 Task: Search one way flight ticket for 2 adults, 2 children, 2 infants in seat in first from Tulsa: Tulsa International Airport to Greensboro: Piedmont Triad International Airport on 5-1-2023. Choice of flights is Sun country airlines. Number of bags: 1 checked bag. Price is upto 105000. Outbound departure time preference is 9:45.
Action: Mouse moved to (239, 242)
Screenshot: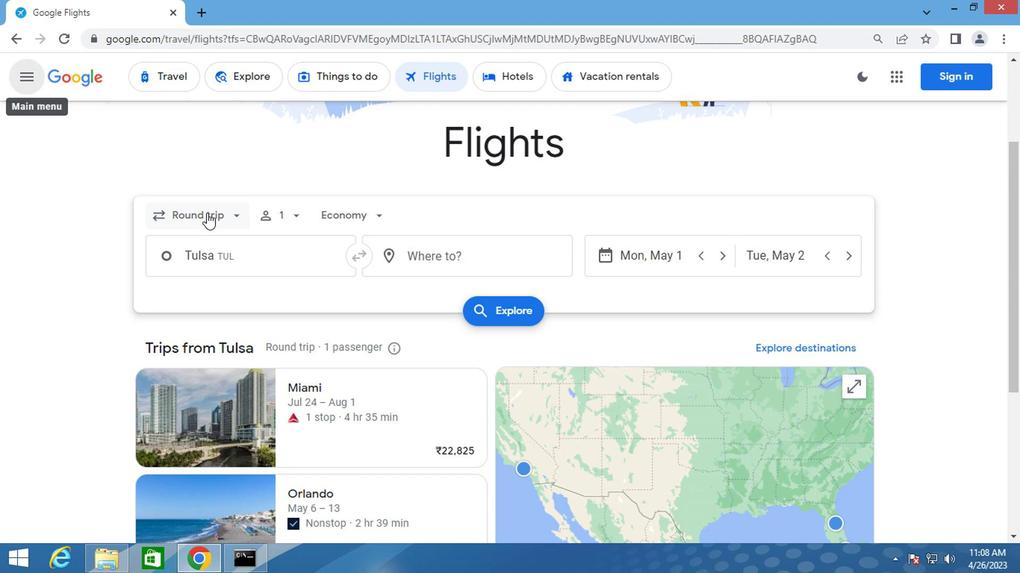 
Action: Mouse pressed left at (239, 242)
Screenshot: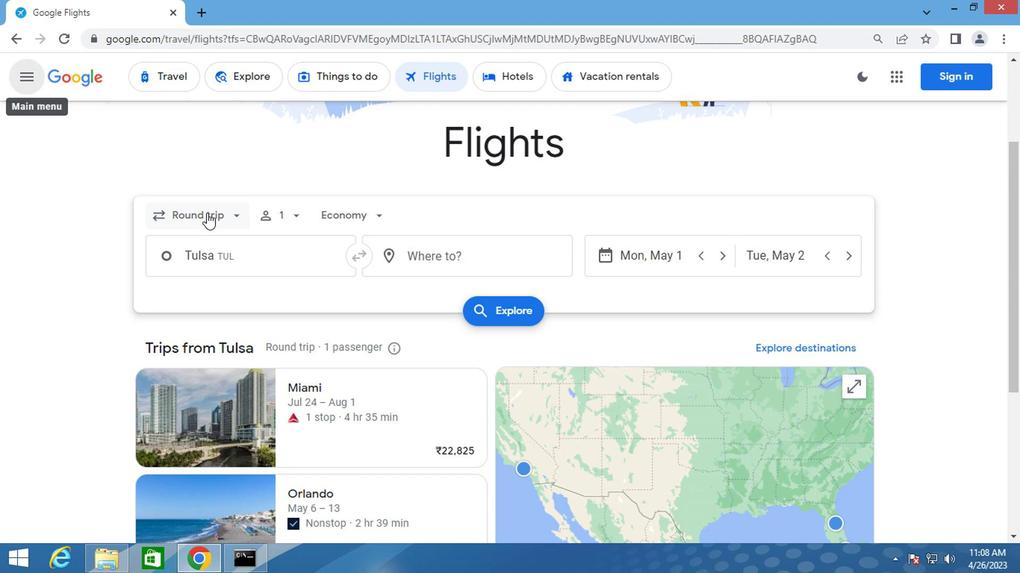 
Action: Mouse moved to (239, 290)
Screenshot: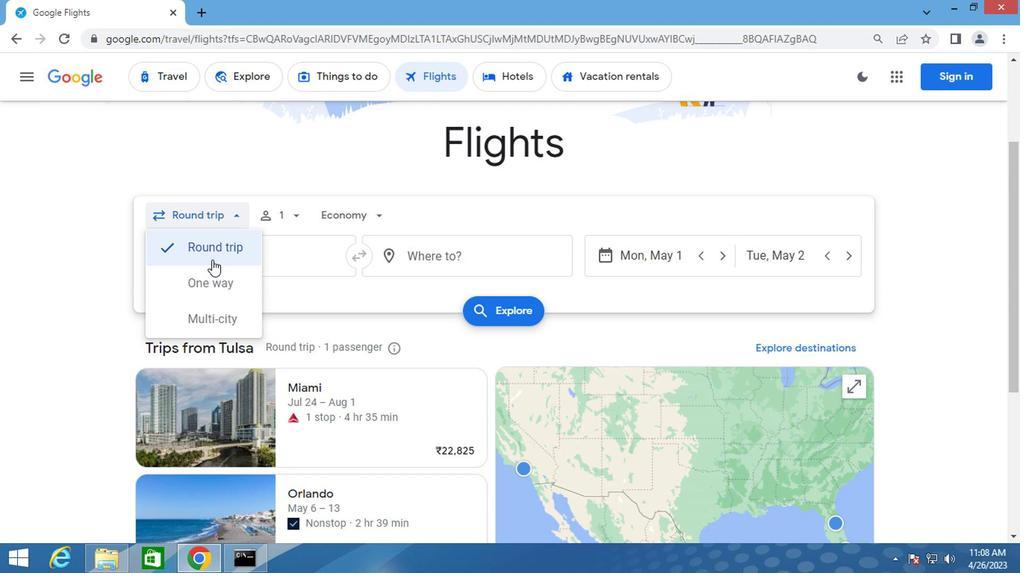 
Action: Mouse pressed left at (239, 290)
Screenshot: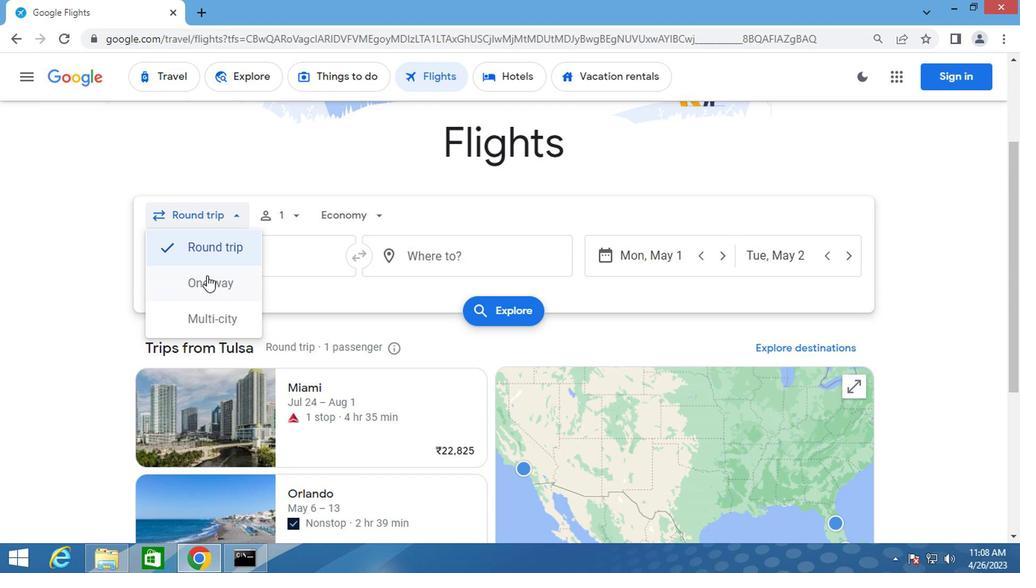 
Action: Mouse moved to (296, 240)
Screenshot: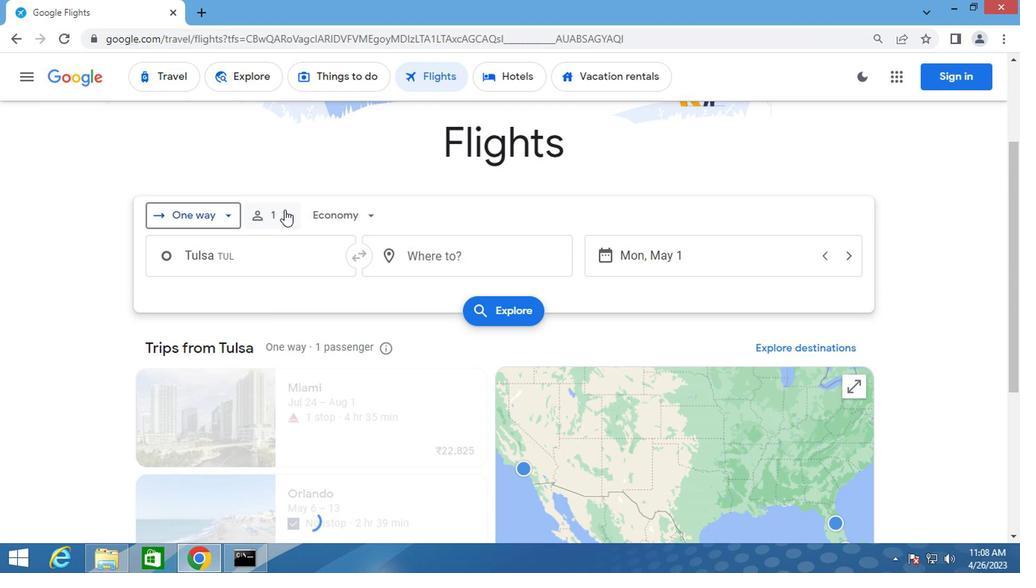 
Action: Mouse pressed left at (296, 240)
Screenshot: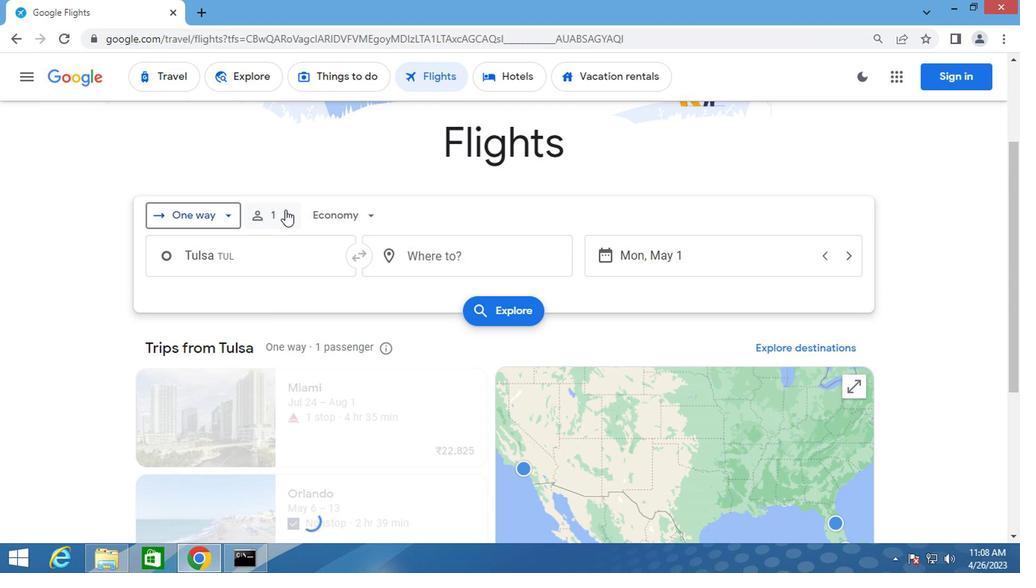 
Action: Mouse moved to (373, 271)
Screenshot: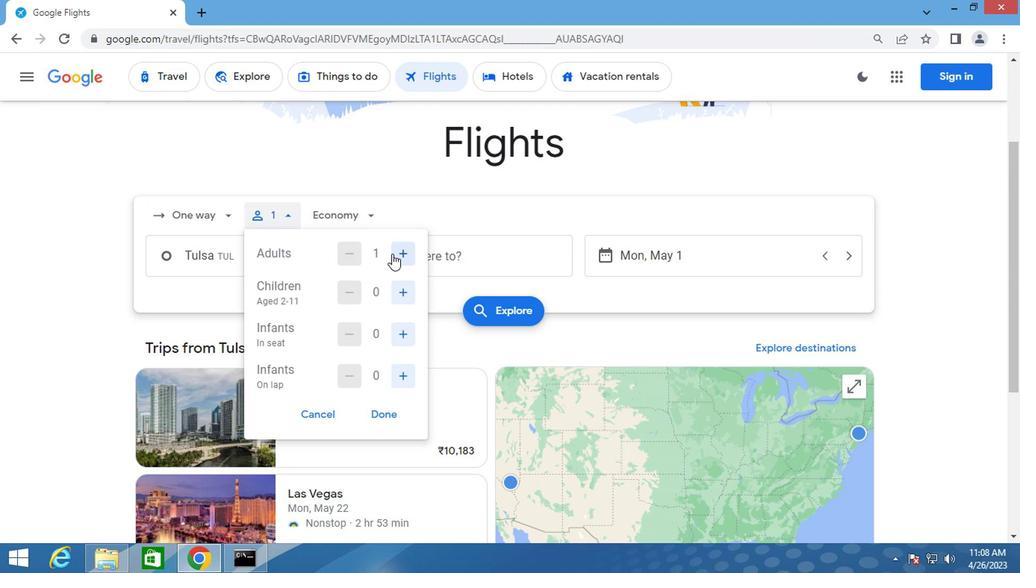 
Action: Mouse pressed left at (373, 271)
Screenshot: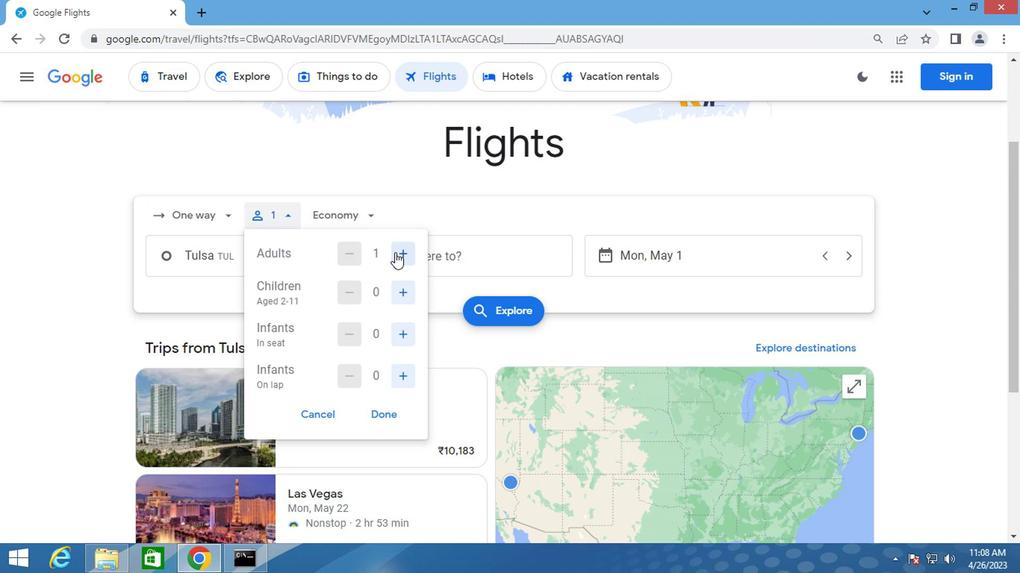 
Action: Mouse moved to (380, 301)
Screenshot: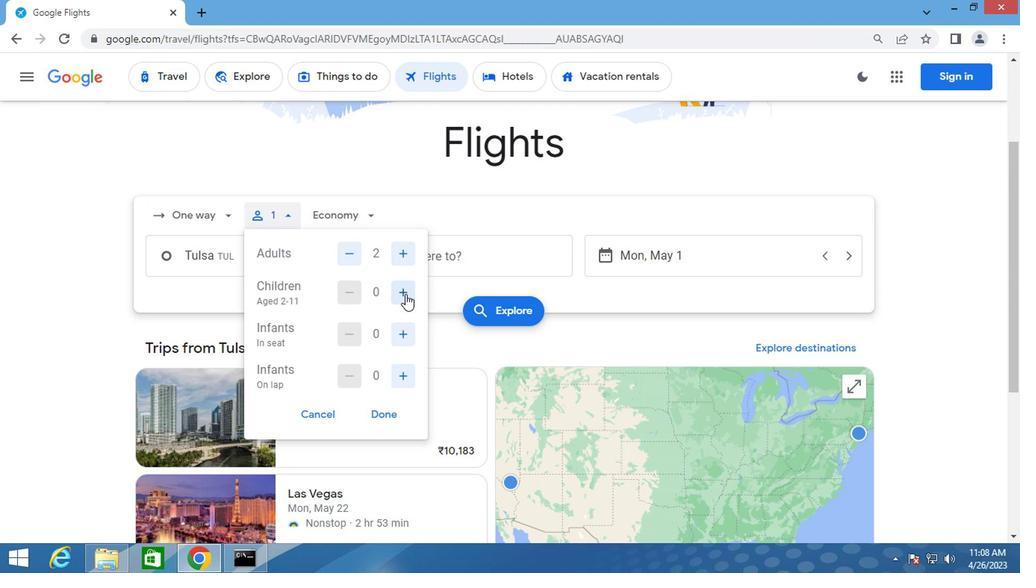 
Action: Mouse pressed left at (380, 301)
Screenshot: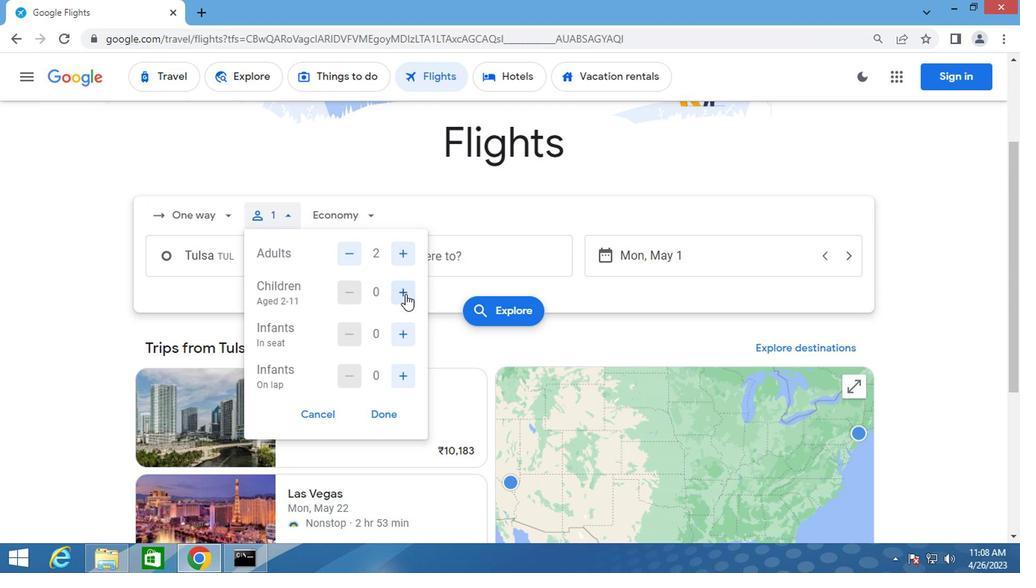 
Action: Mouse moved to (382, 301)
Screenshot: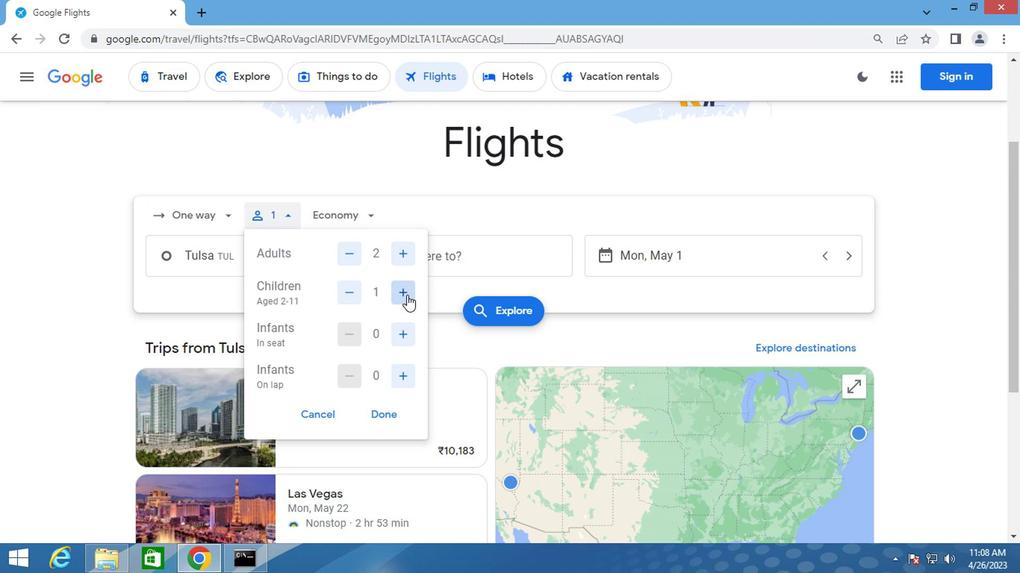 
Action: Mouse pressed left at (382, 301)
Screenshot: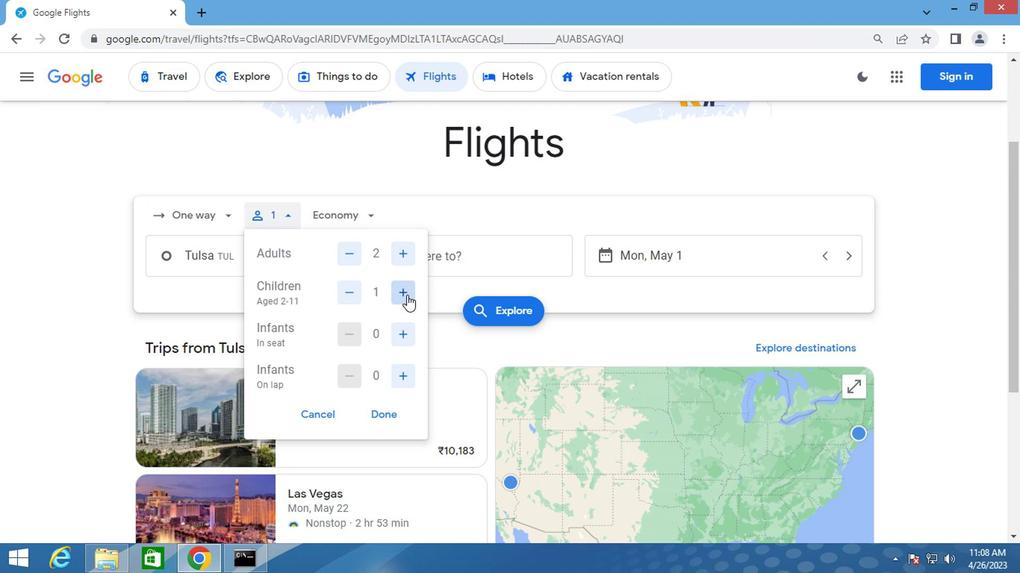 
Action: Mouse moved to (381, 325)
Screenshot: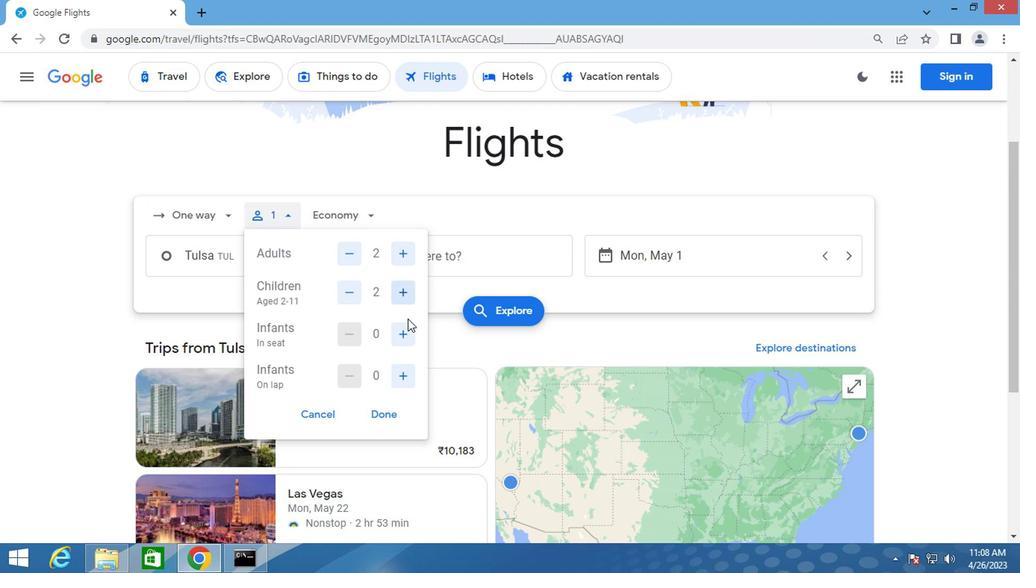 
Action: Mouse pressed left at (381, 325)
Screenshot: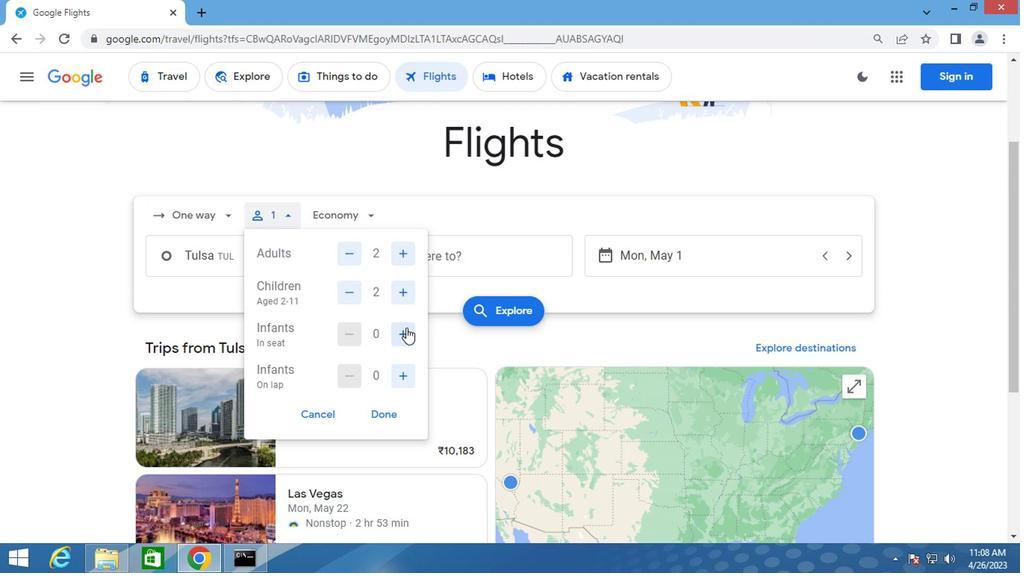 
Action: Mouse pressed left at (381, 325)
Screenshot: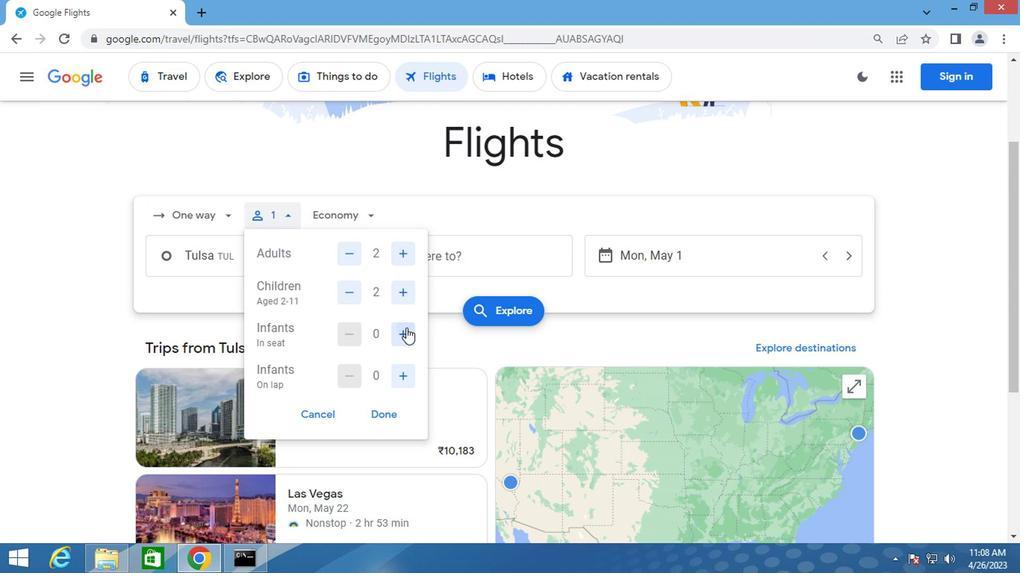 
Action: Mouse moved to (332, 246)
Screenshot: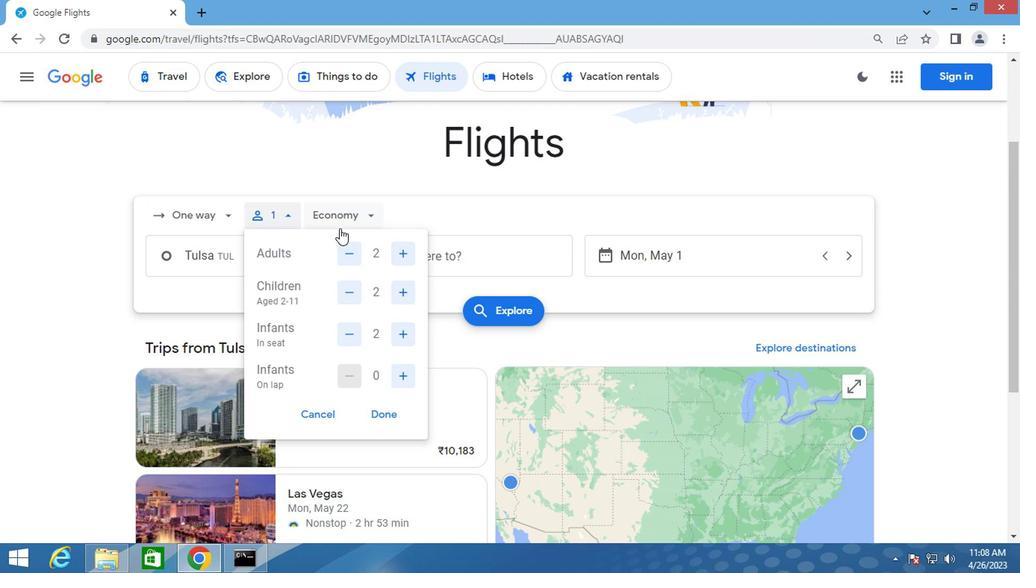 
Action: Mouse pressed left at (332, 246)
Screenshot: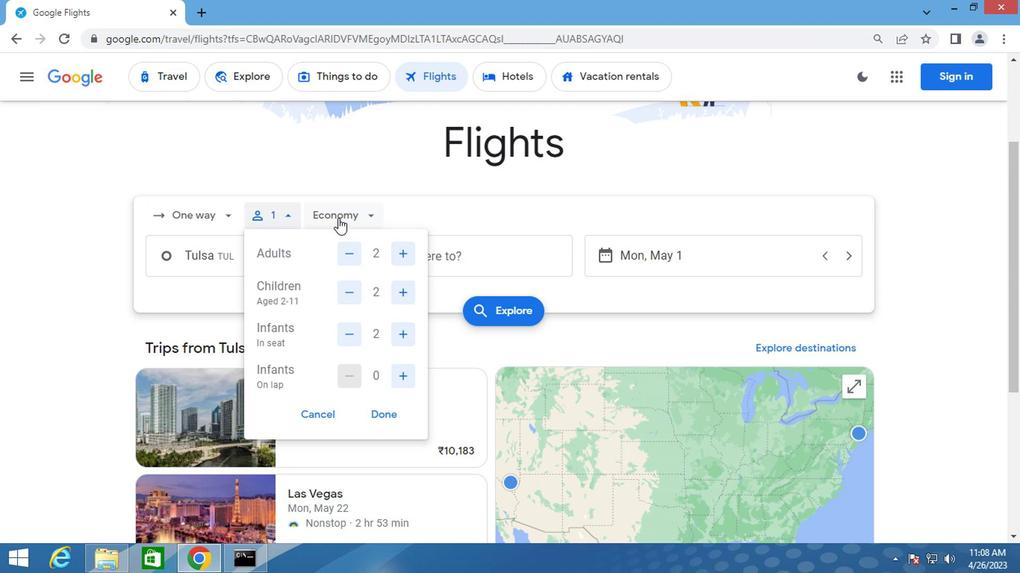 
Action: Mouse moved to (354, 341)
Screenshot: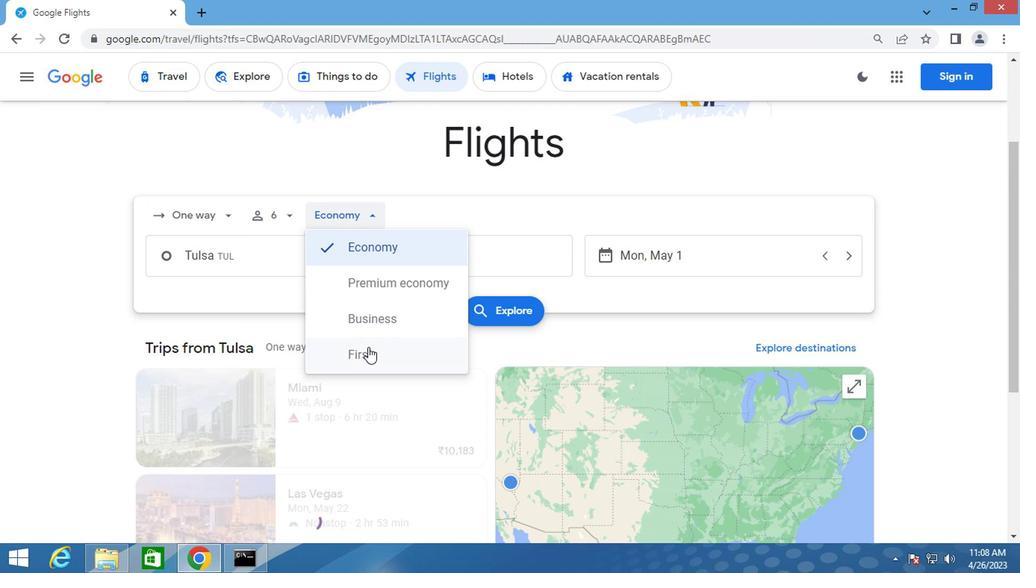 
Action: Mouse pressed left at (354, 341)
Screenshot: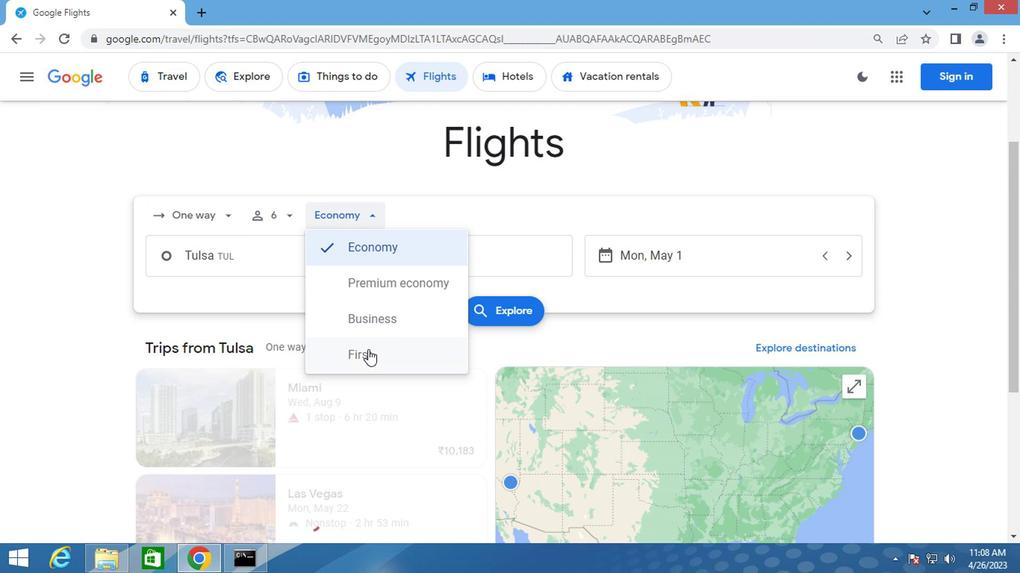 
Action: Mouse moved to (272, 276)
Screenshot: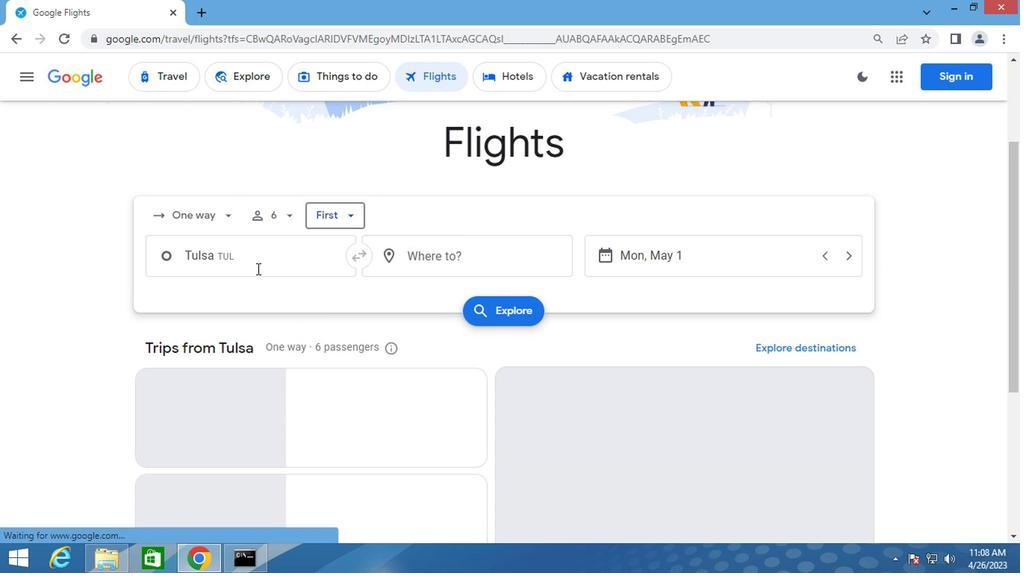 
Action: Mouse pressed left at (272, 276)
Screenshot: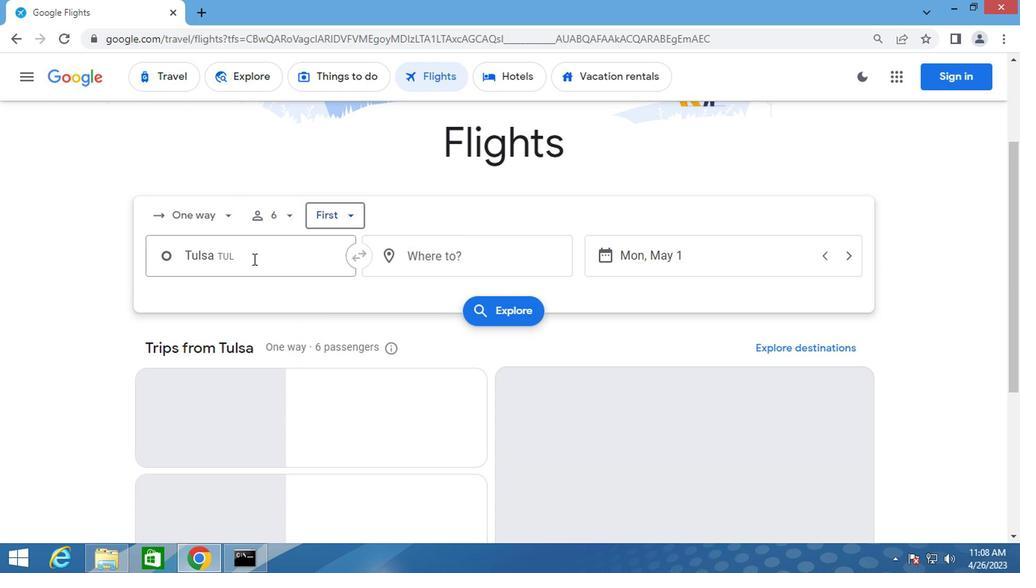 
Action: Mouse moved to (272, 275)
Screenshot: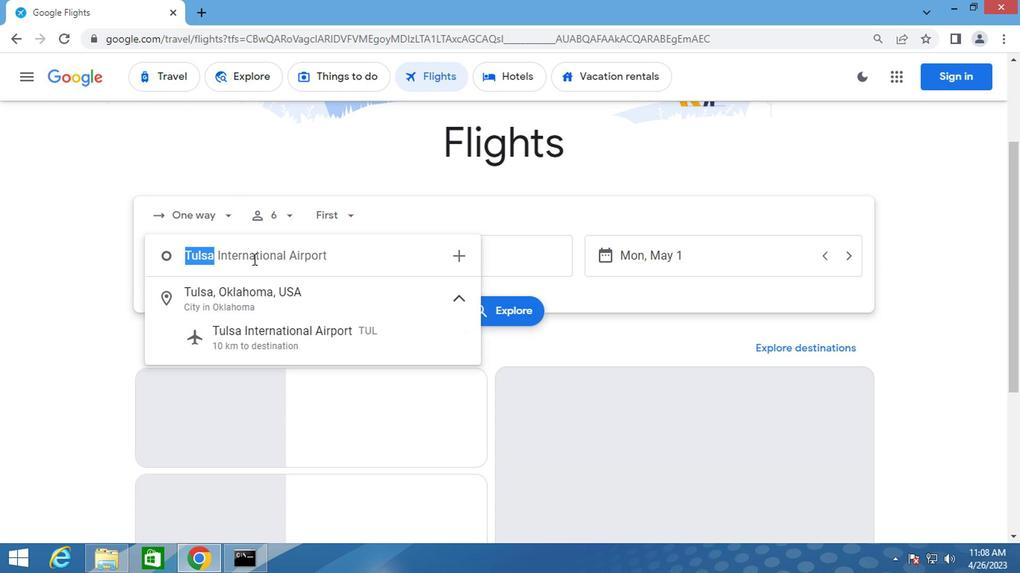 
Action: Key pressed tulsa
Screenshot: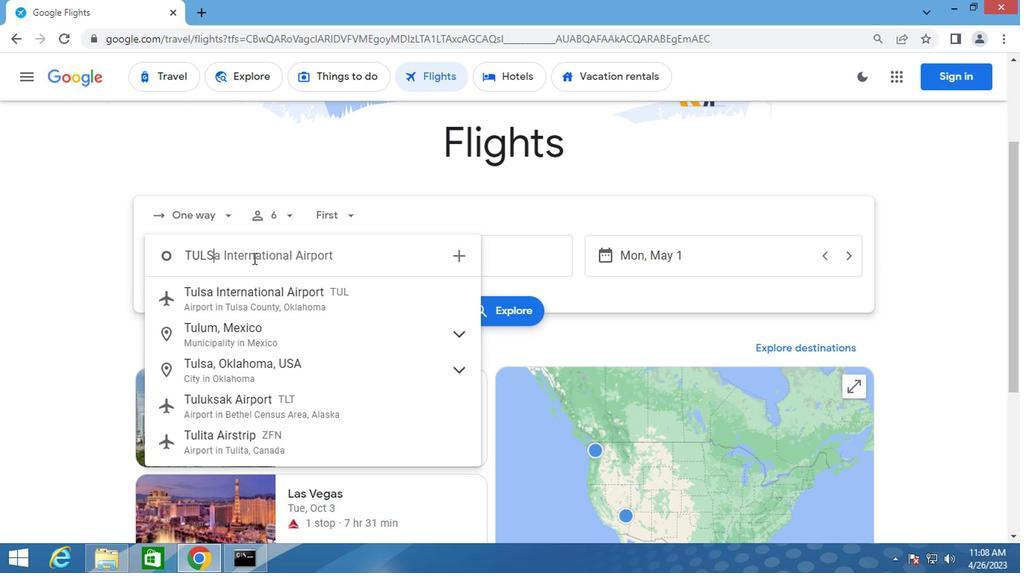 
Action: Mouse moved to (298, 341)
Screenshot: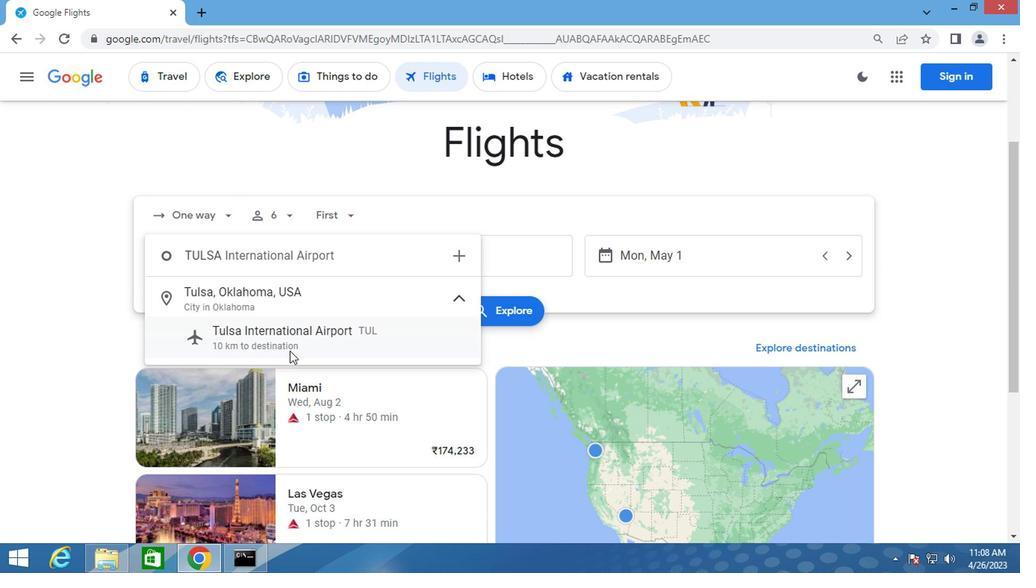 
Action: Mouse pressed left at (298, 341)
Screenshot: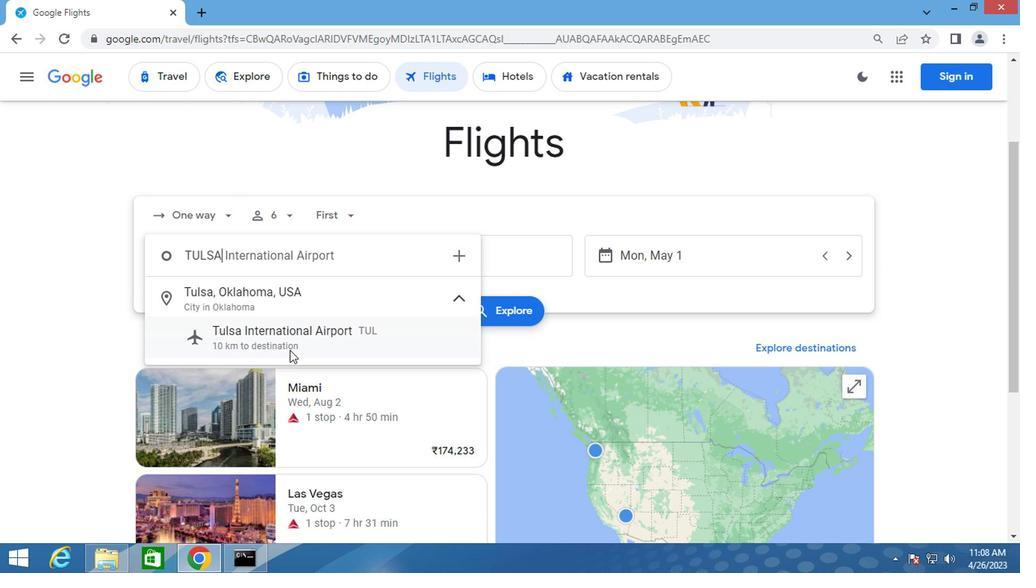 
Action: Mouse moved to (379, 280)
Screenshot: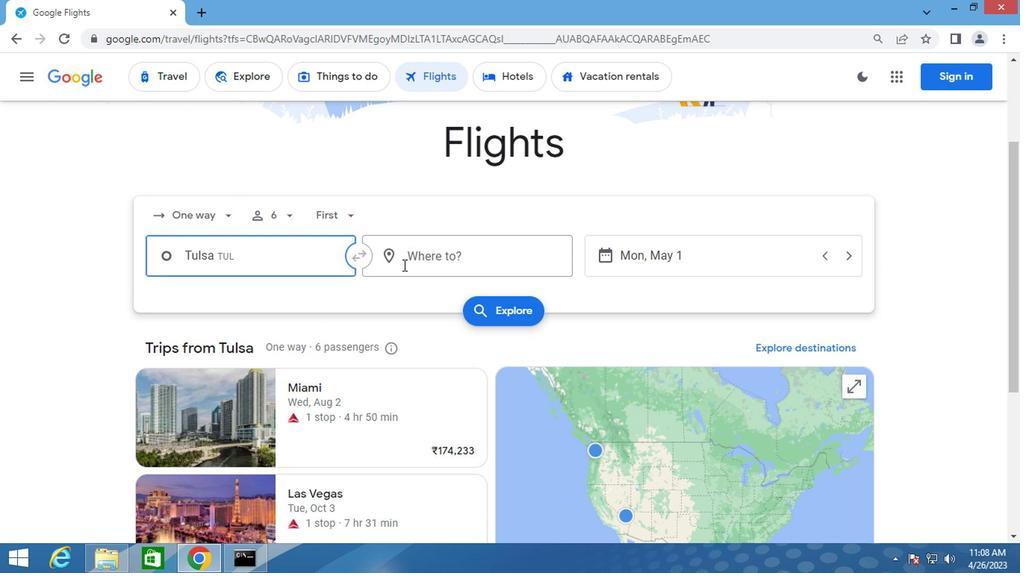 
Action: Mouse pressed left at (379, 280)
Screenshot: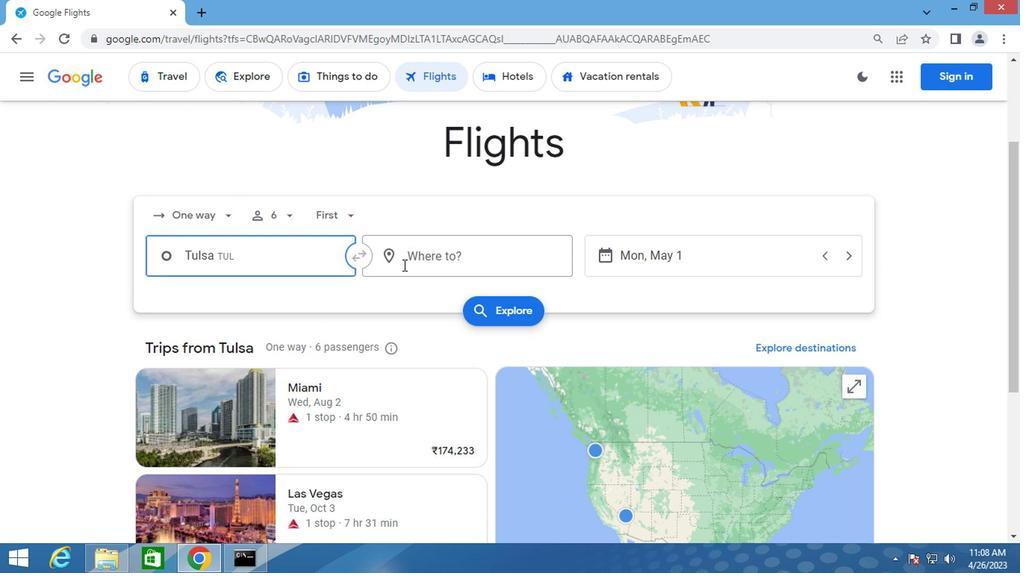 
Action: Key pressed greensbor
Screenshot: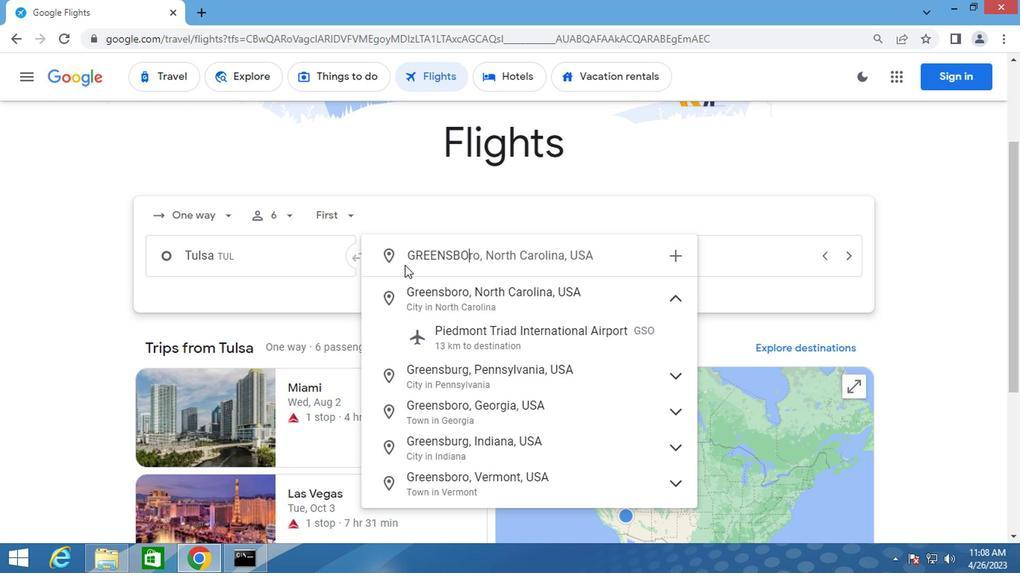 
Action: Mouse moved to (406, 327)
Screenshot: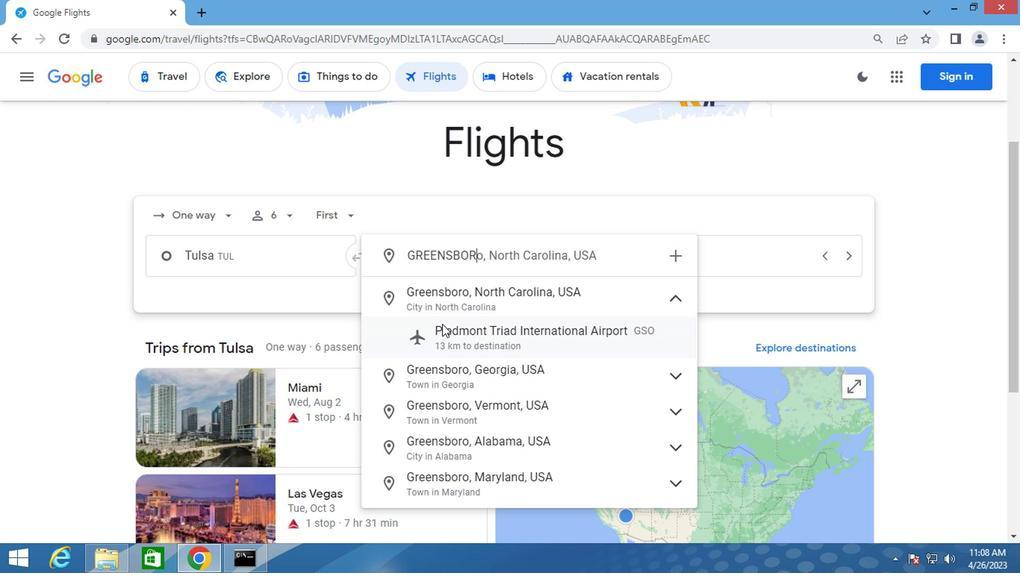 
Action: Mouse pressed left at (406, 327)
Screenshot: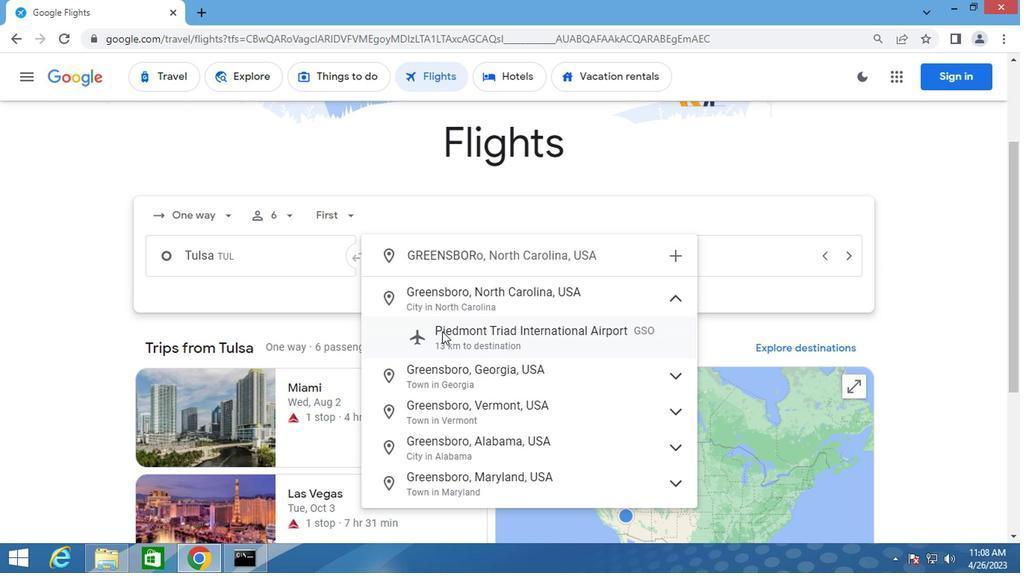 
Action: Mouse moved to (554, 275)
Screenshot: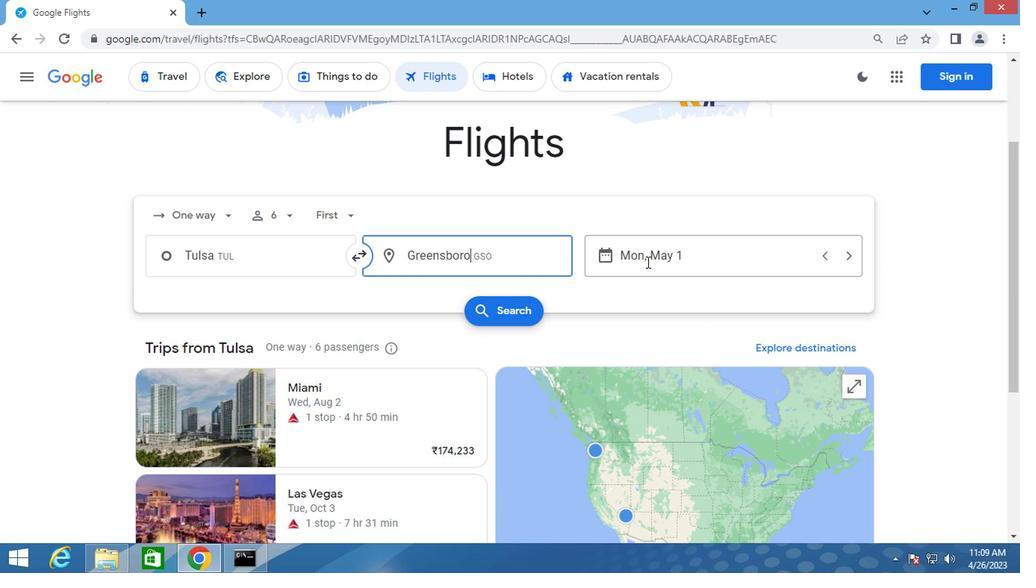 
Action: Mouse pressed left at (554, 275)
Screenshot: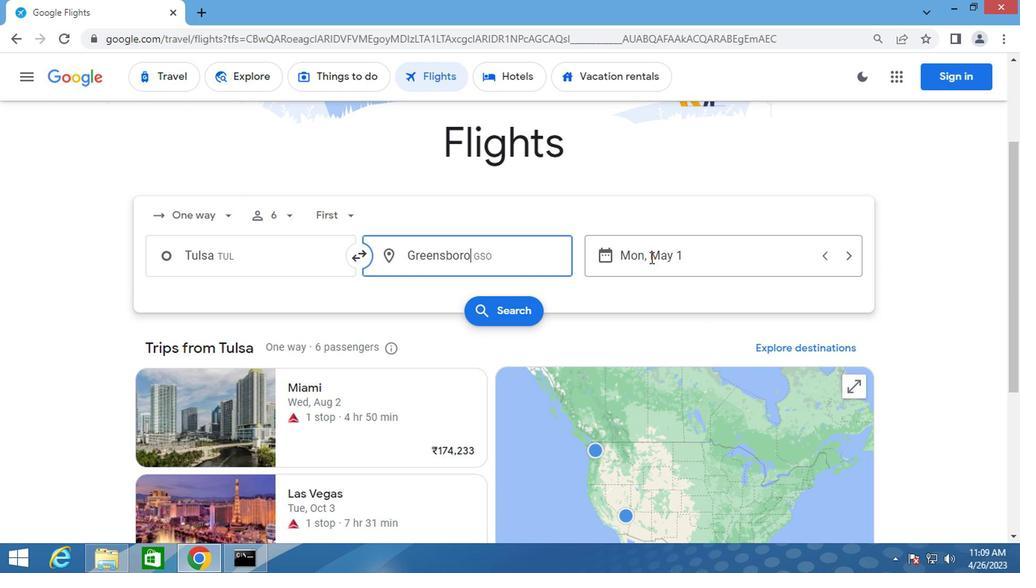 
Action: Mouse moved to (561, 280)
Screenshot: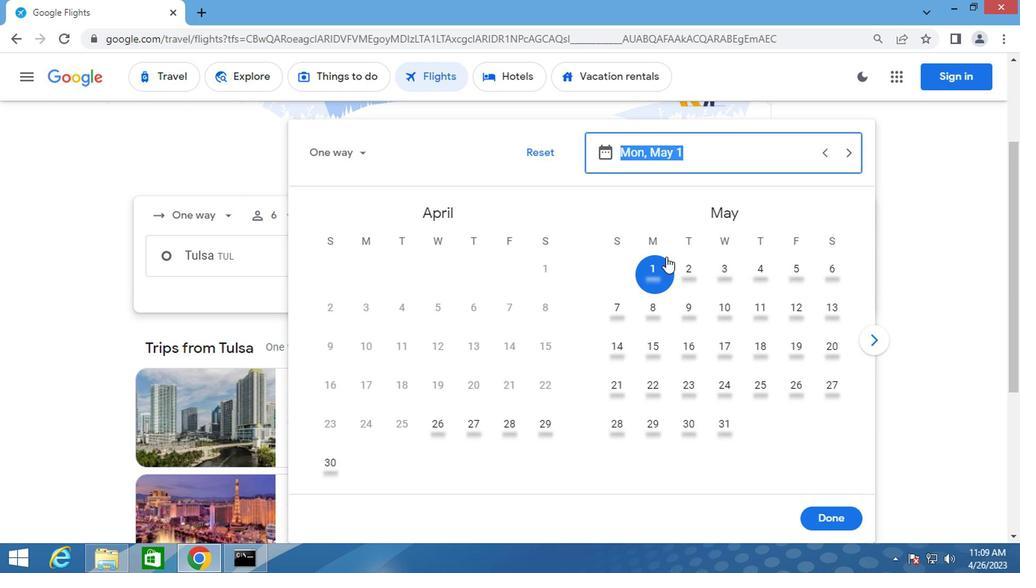 
Action: Mouse pressed left at (561, 280)
Screenshot: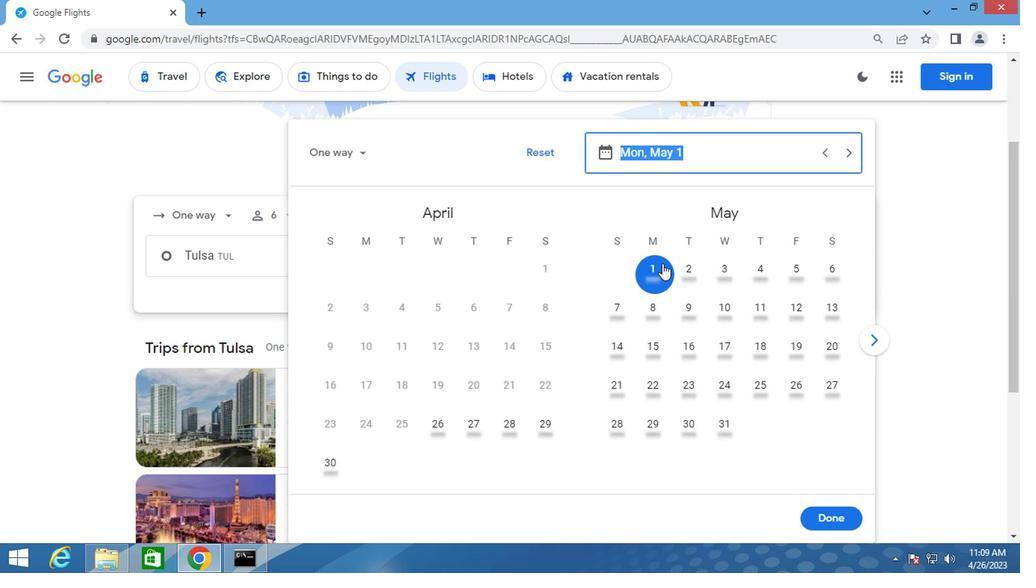 
Action: Mouse moved to (678, 458)
Screenshot: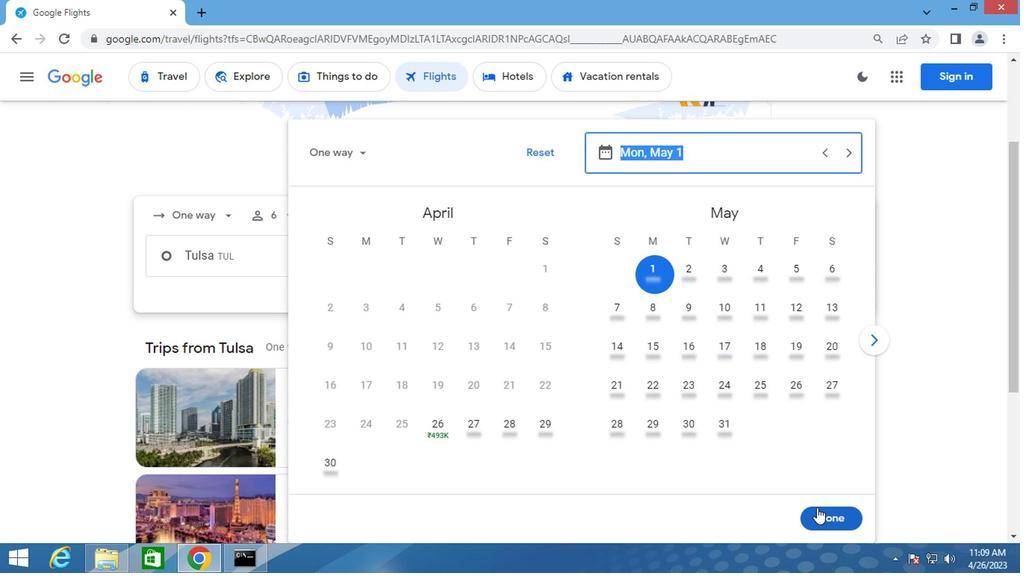 
Action: Mouse pressed left at (678, 458)
Screenshot: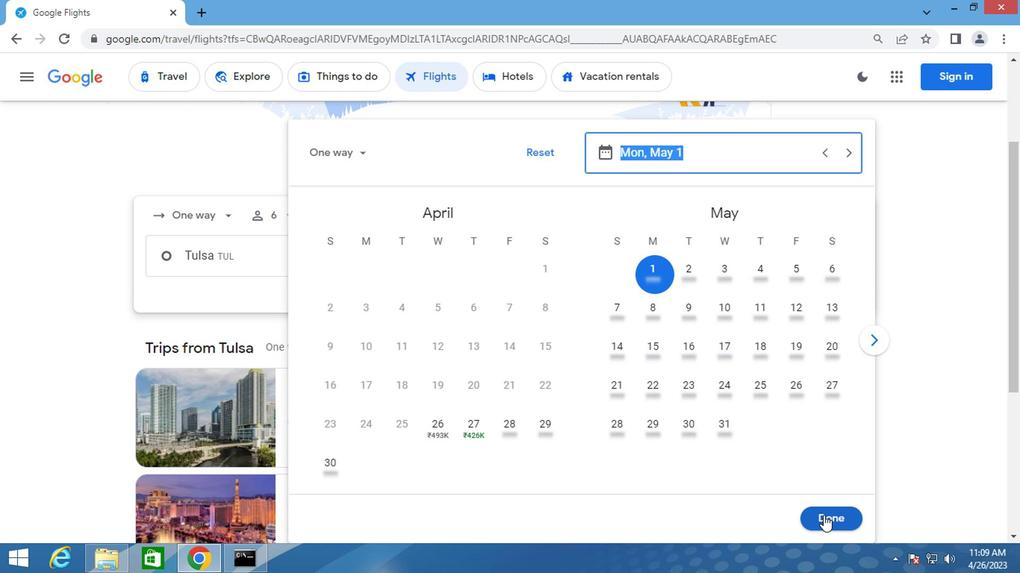 
Action: Mouse moved to (435, 314)
Screenshot: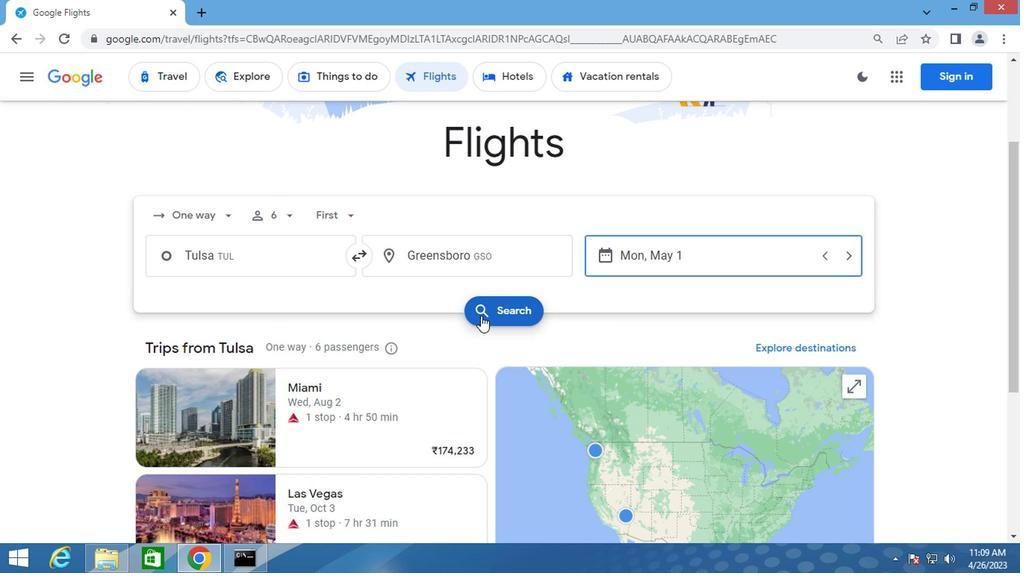 
Action: Mouse pressed left at (435, 314)
Screenshot: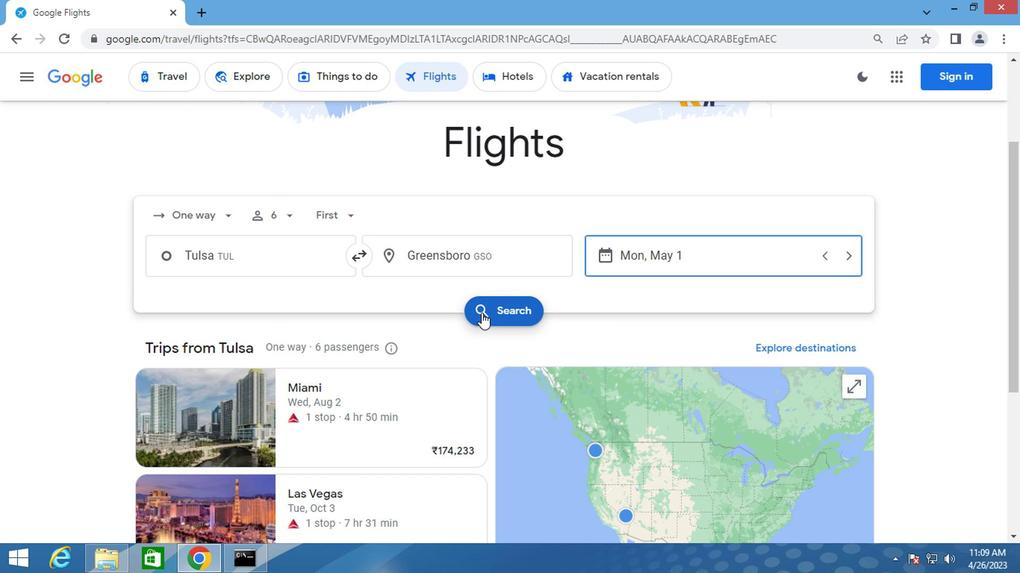 
Action: Mouse moved to (209, 239)
Screenshot: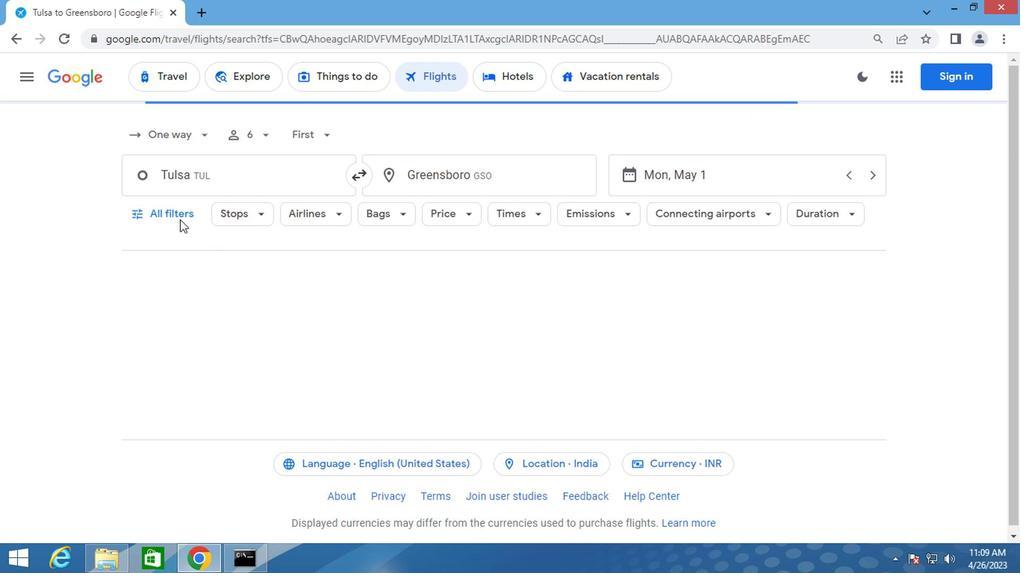 
Action: Mouse pressed left at (209, 239)
Screenshot: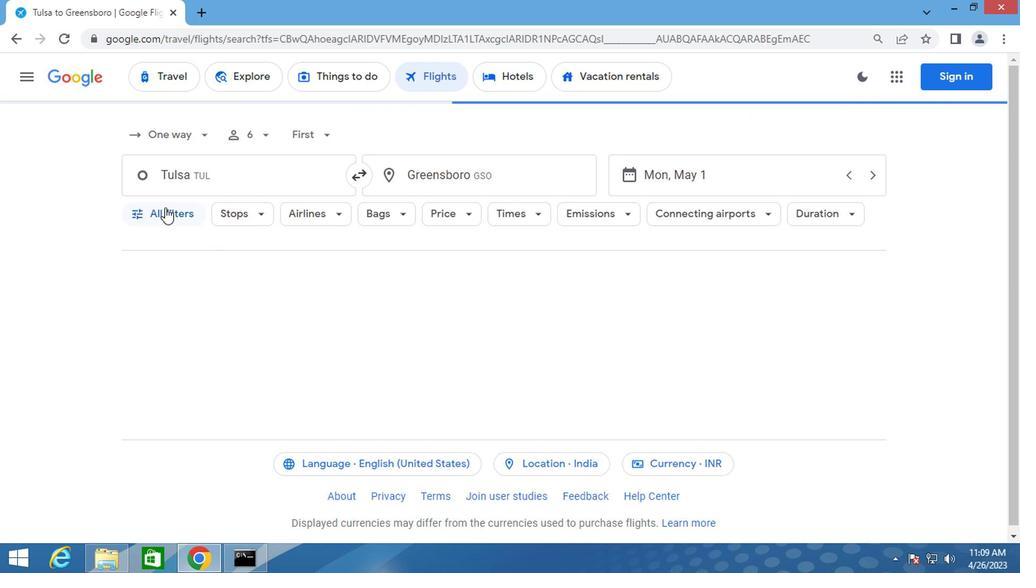
Action: Mouse moved to (258, 327)
Screenshot: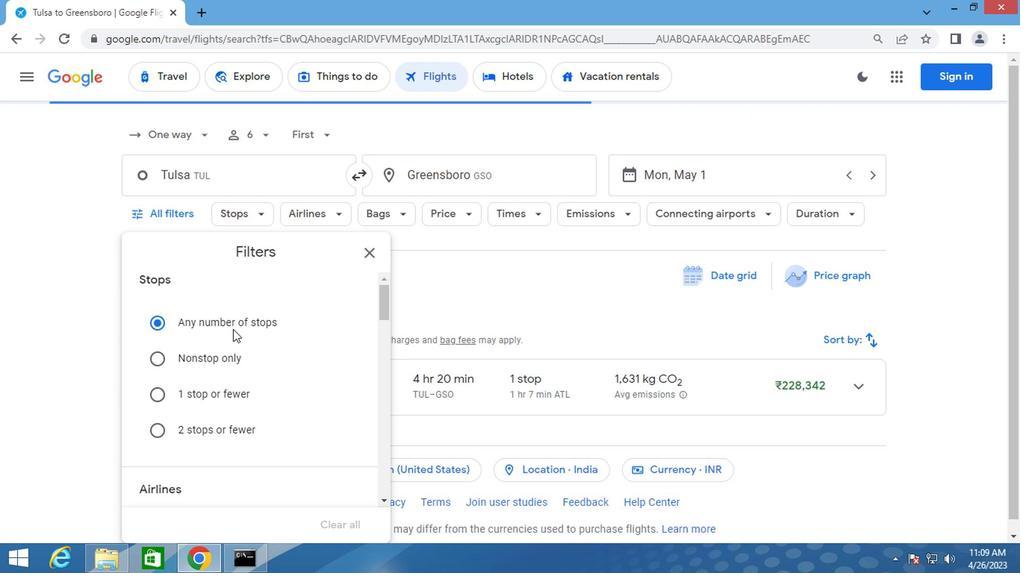 
Action: Mouse scrolled (258, 326) with delta (0, 0)
Screenshot: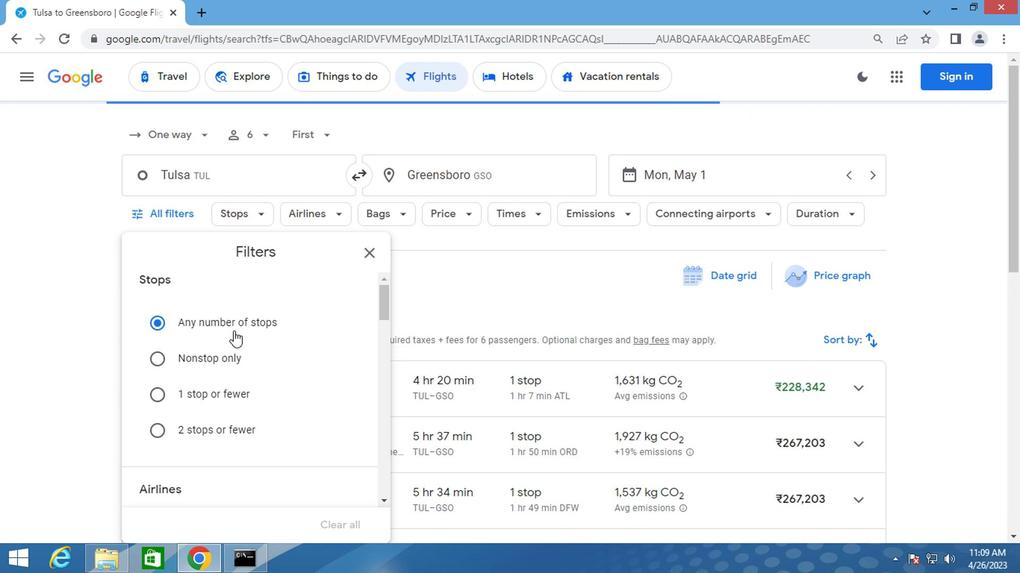
Action: Mouse scrolled (258, 326) with delta (0, 0)
Screenshot: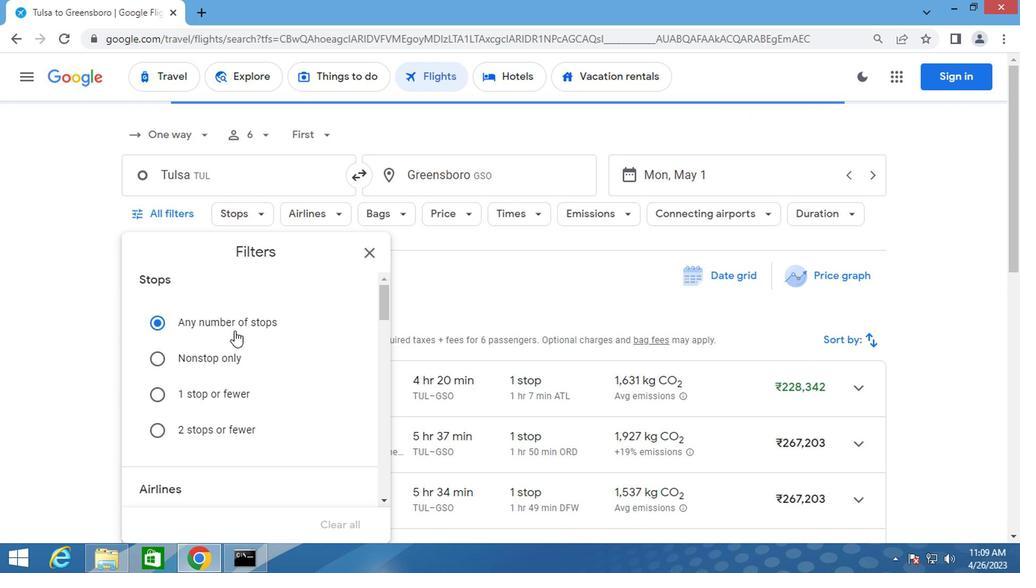 
Action: Mouse moved to (259, 327)
Screenshot: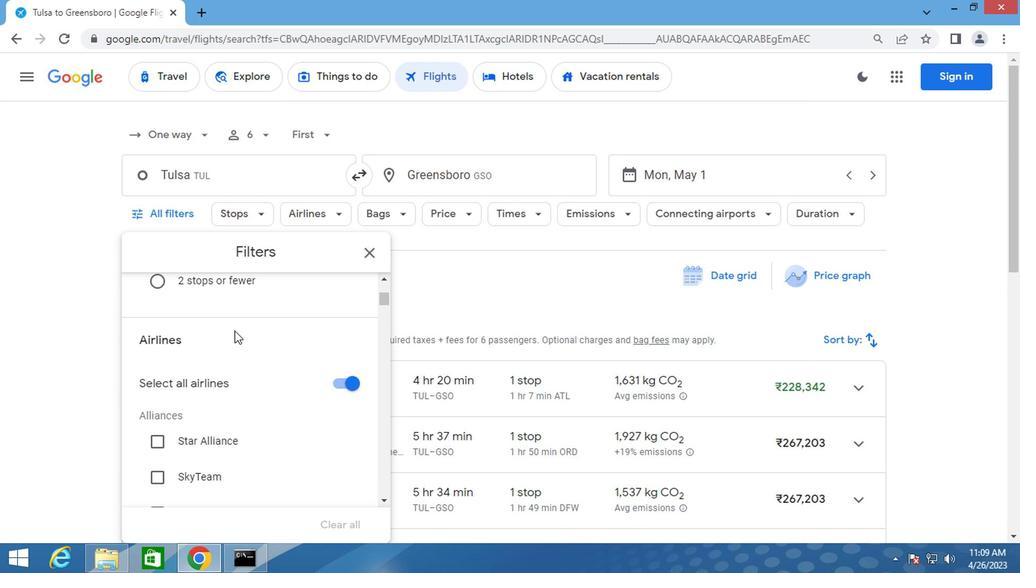 
Action: Mouse scrolled (259, 326) with delta (0, 0)
Screenshot: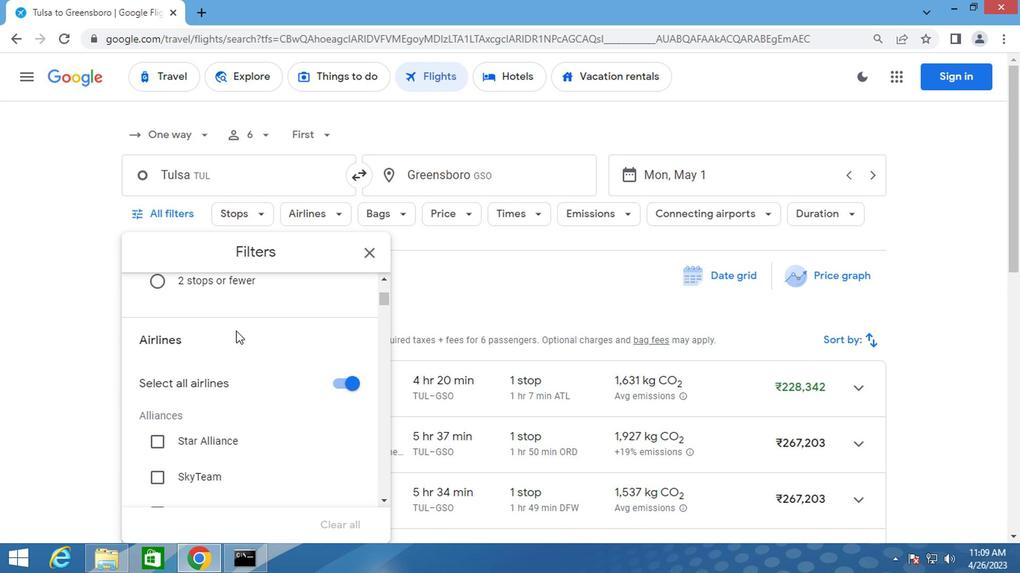 
Action: Mouse scrolled (259, 326) with delta (0, 0)
Screenshot: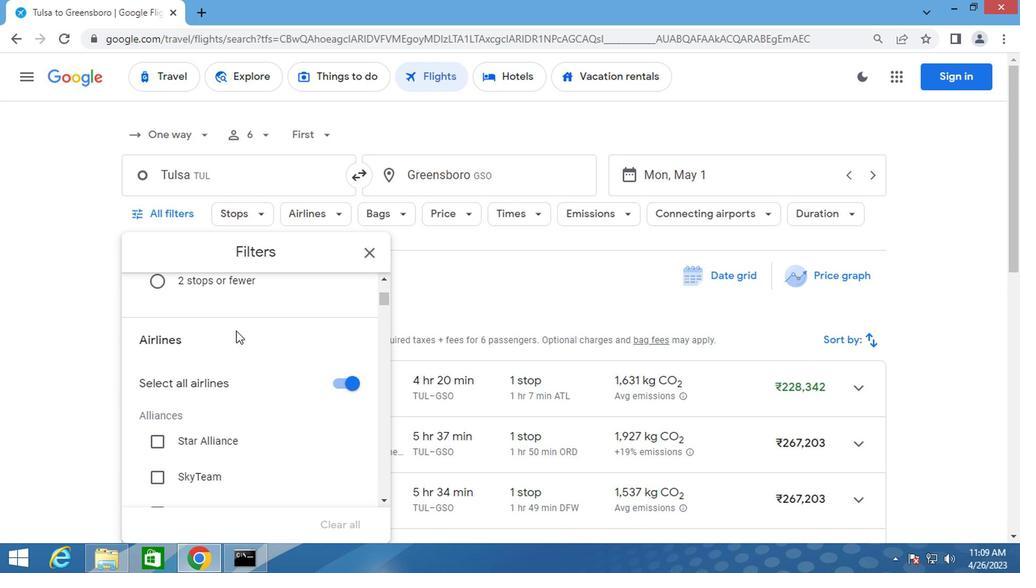 
Action: Mouse scrolled (259, 326) with delta (0, 0)
Screenshot: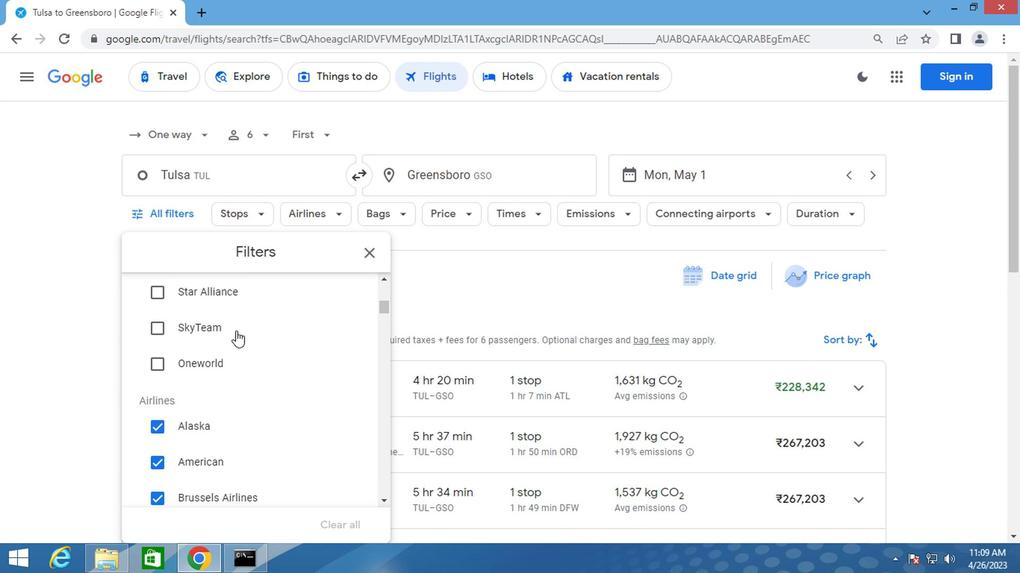 
Action: Mouse scrolled (259, 326) with delta (0, 0)
Screenshot: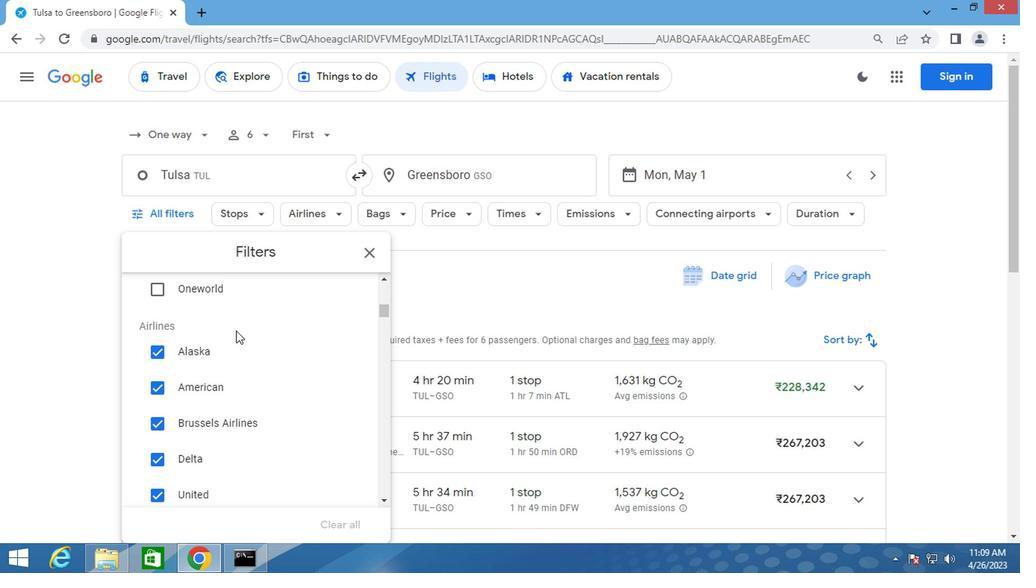 
Action: Mouse scrolled (259, 326) with delta (0, 0)
Screenshot: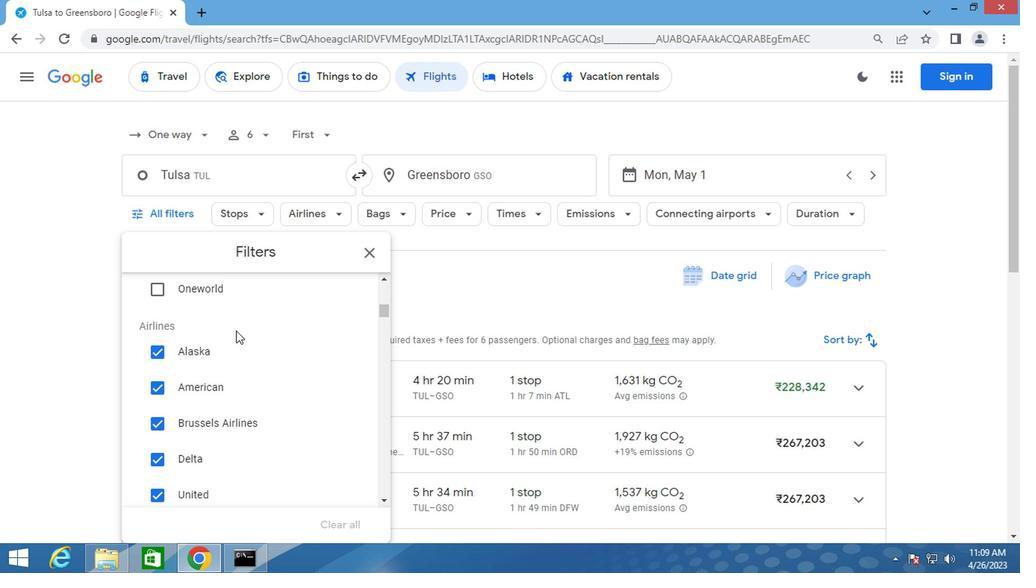 
Action: Mouse scrolled (259, 326) with delta (0, 0)
Screenshot: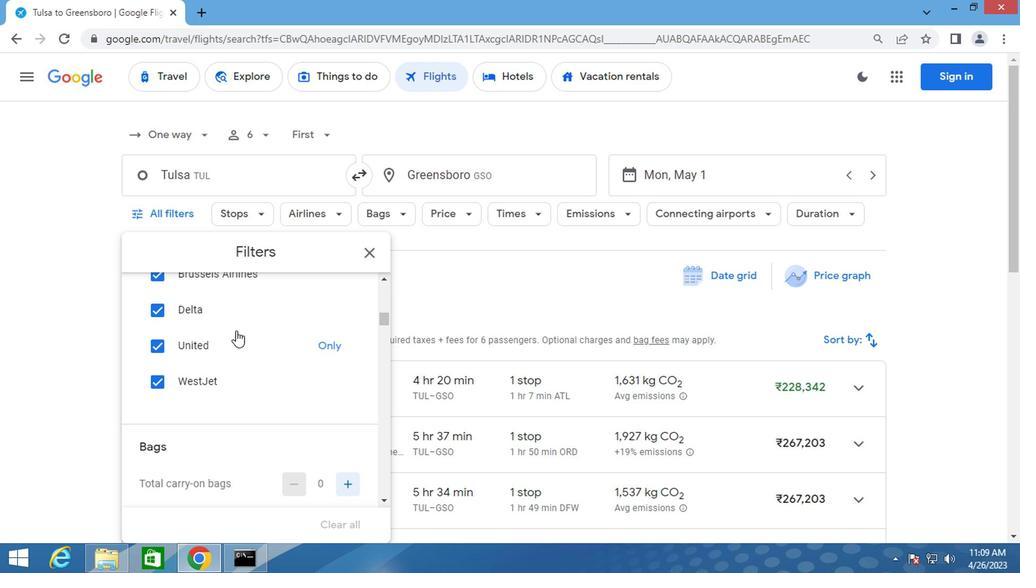 
Action: Mouse moved to (334, 411)
Screenshot: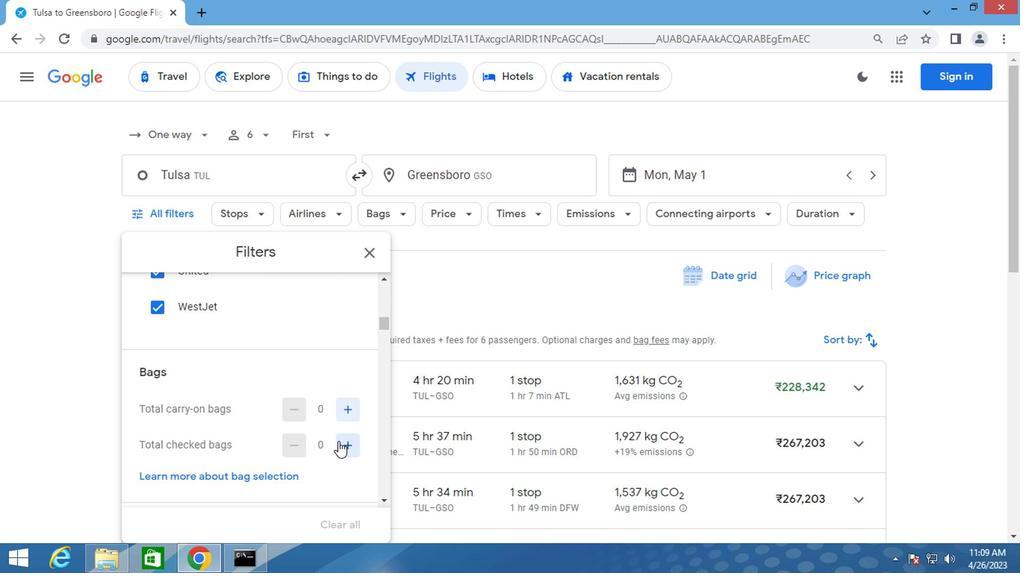 
Action: Mouse pressed left at (334, 411)
Screenshot: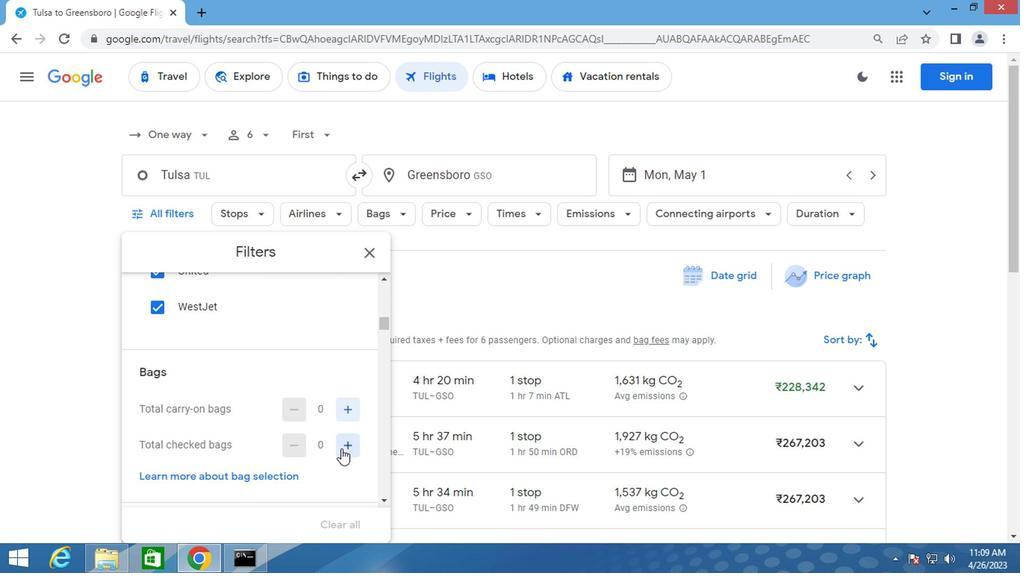 
Action: Mouse moved to (282, 368)
Screenshot: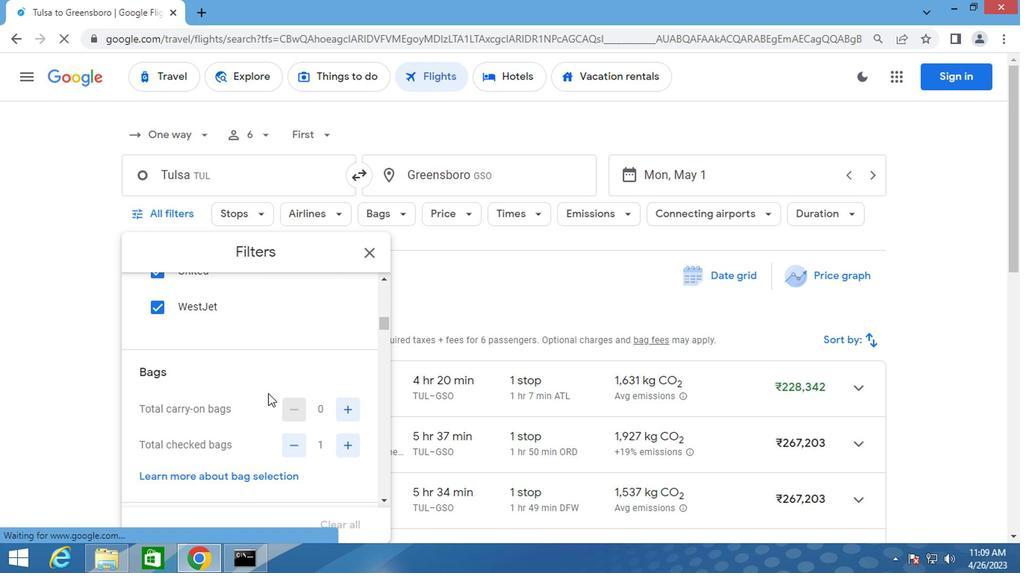 
Action: Mouse scrolled (282, 368) with delta (0, 0)
Screenshot: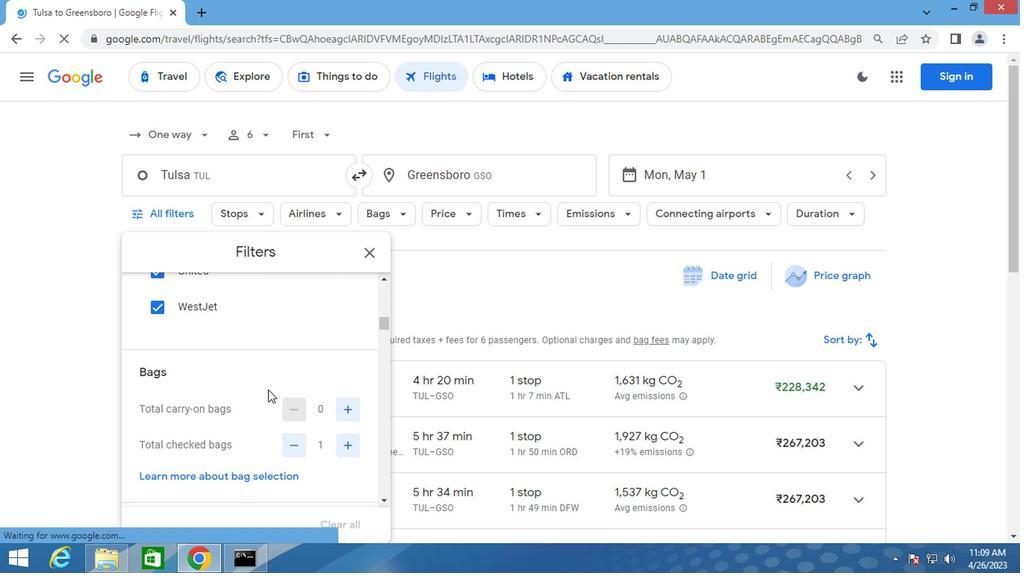 
Action: Mouse scrolled (282, 368) with delta (0, 0)
Screenshot: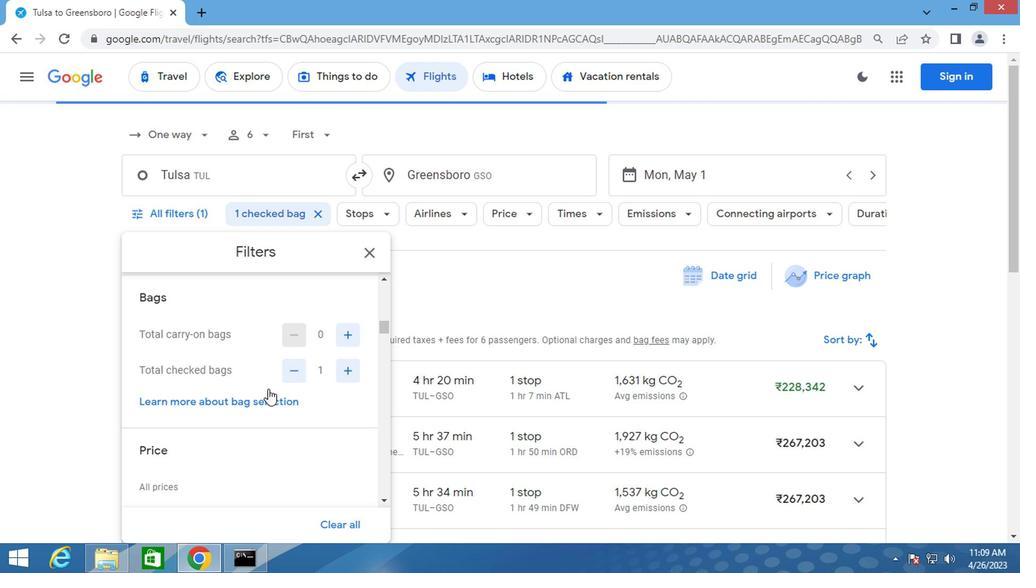 
Action: Mouse moved to (345, 407)
Screenshot: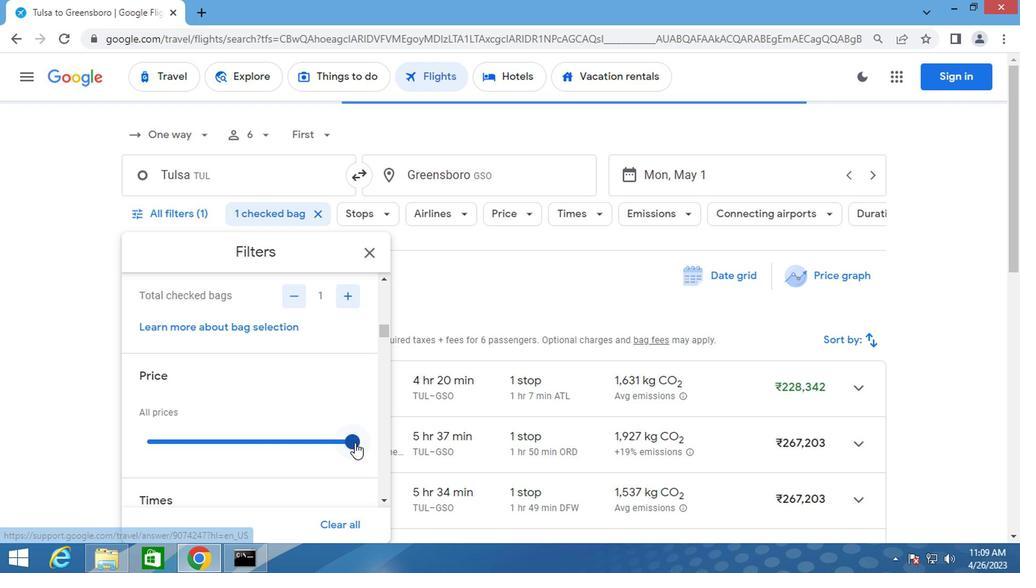 
Action: Mouse pressed left at (345, 407)
Screenshot: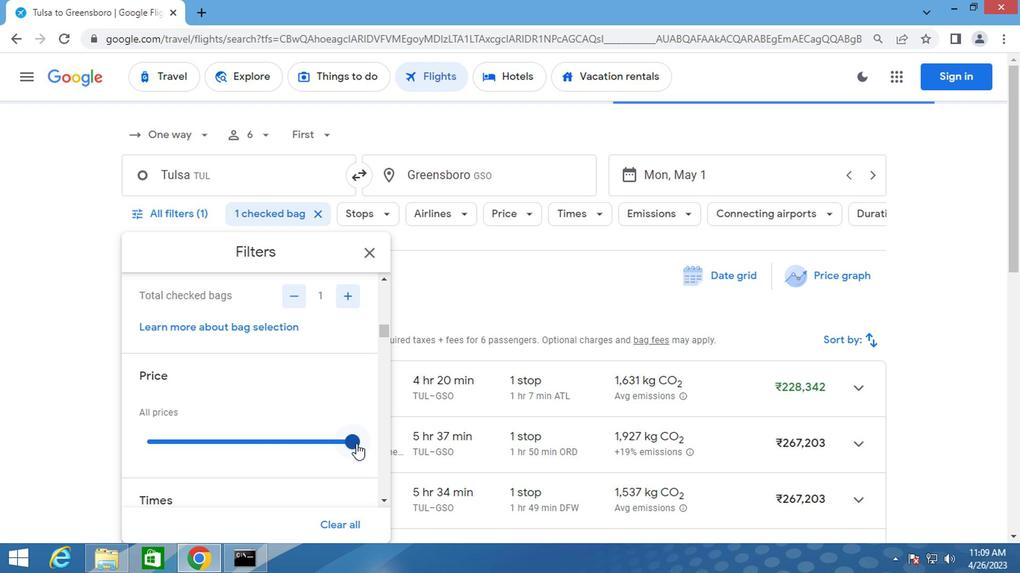 
Action: Mouse moved to (272, 391)
Screenshot: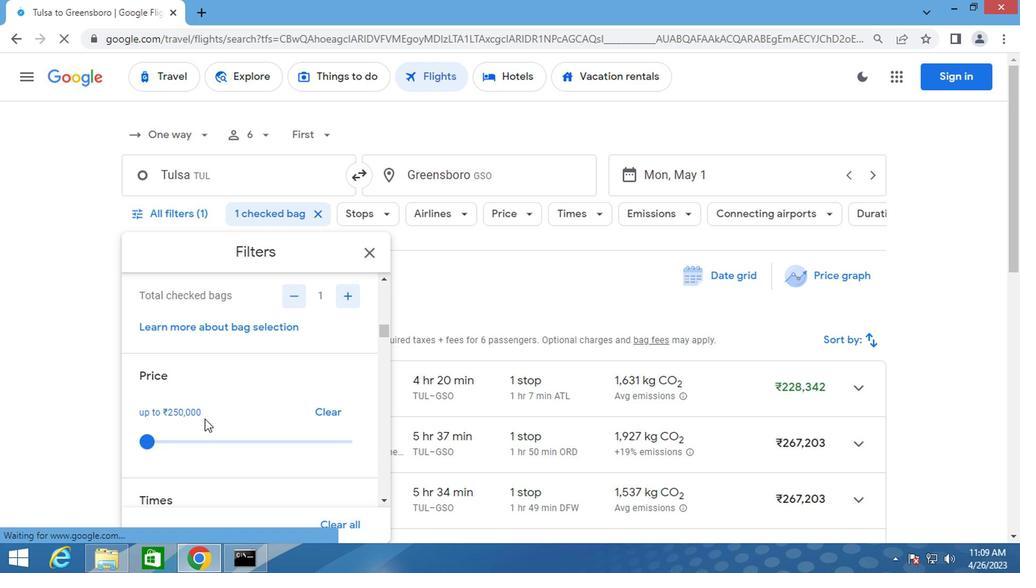 
Action: Mouse scrolled (272, 391) with delta (0, 0)
Screenshot: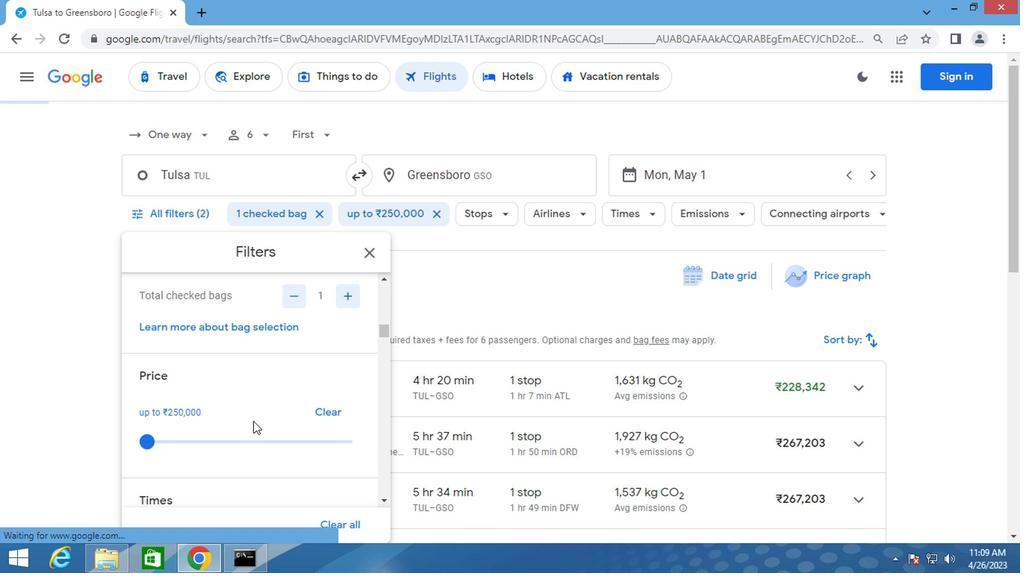 
Action: Mouse scrolled (272, 391) with delta (0, 0)
Screenshot: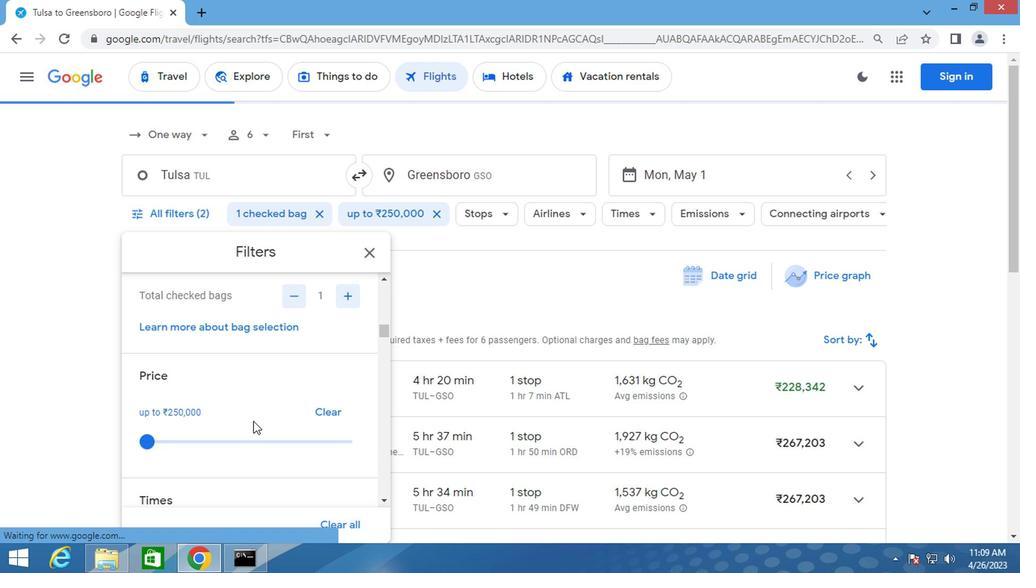
Action: Mouse moved to (201, 420)
Screenshot: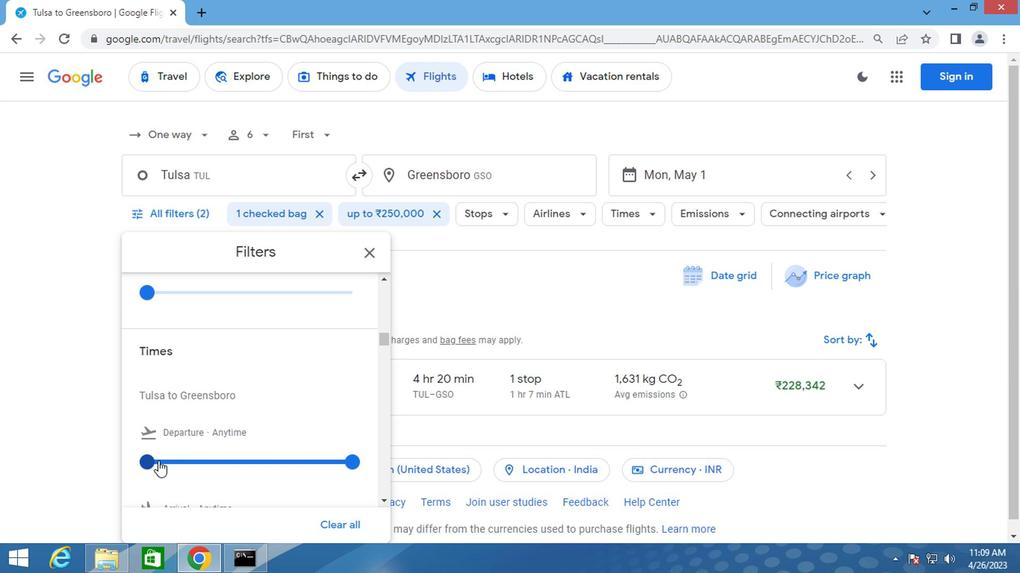 
Action: Mouse pressed left at (201, 420)
Screenshot: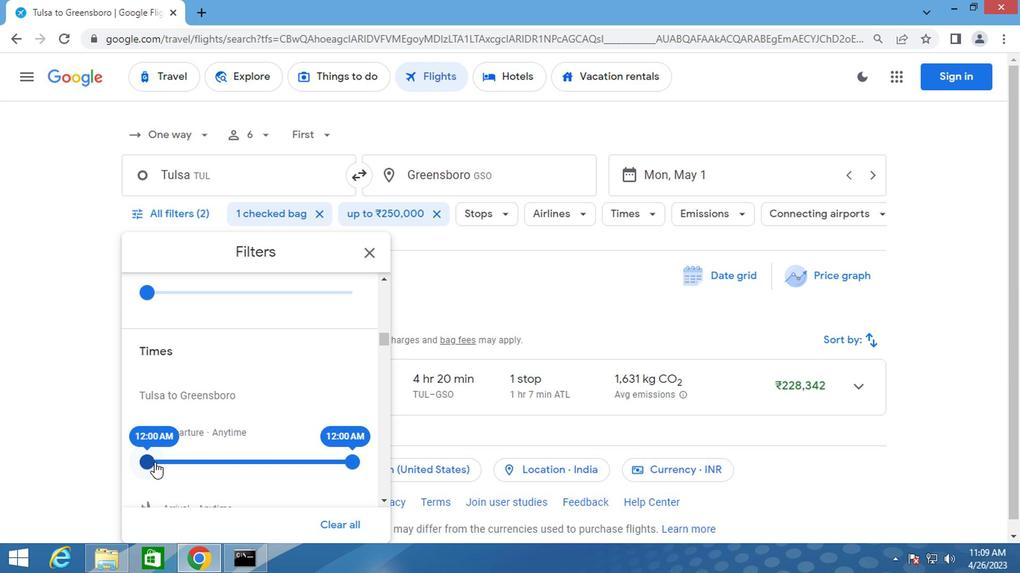 
Action: Mouse moved to (250, 420)
Screenshot: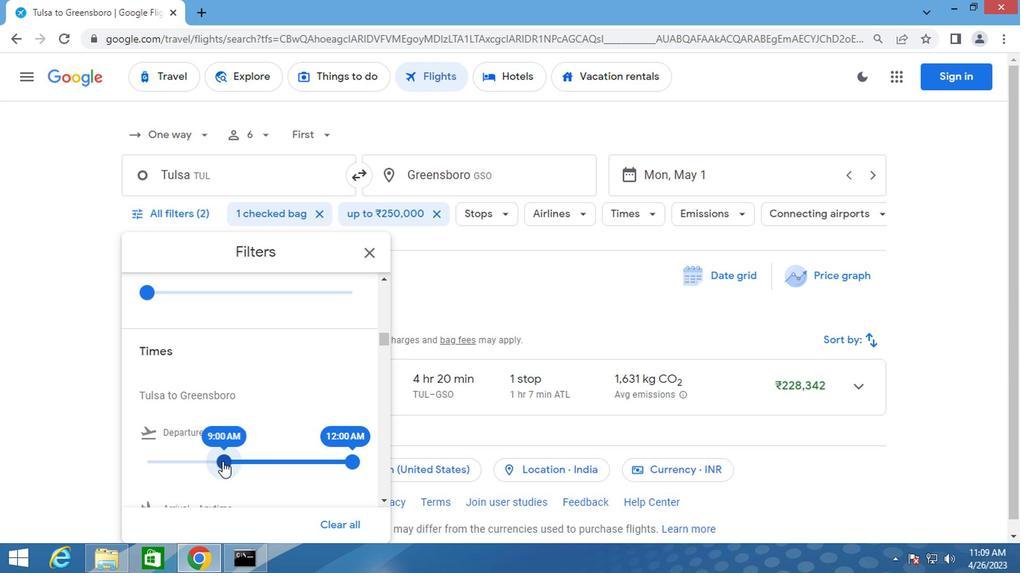 
Action: Mouse pressed left at (250, 420)
Screenshot: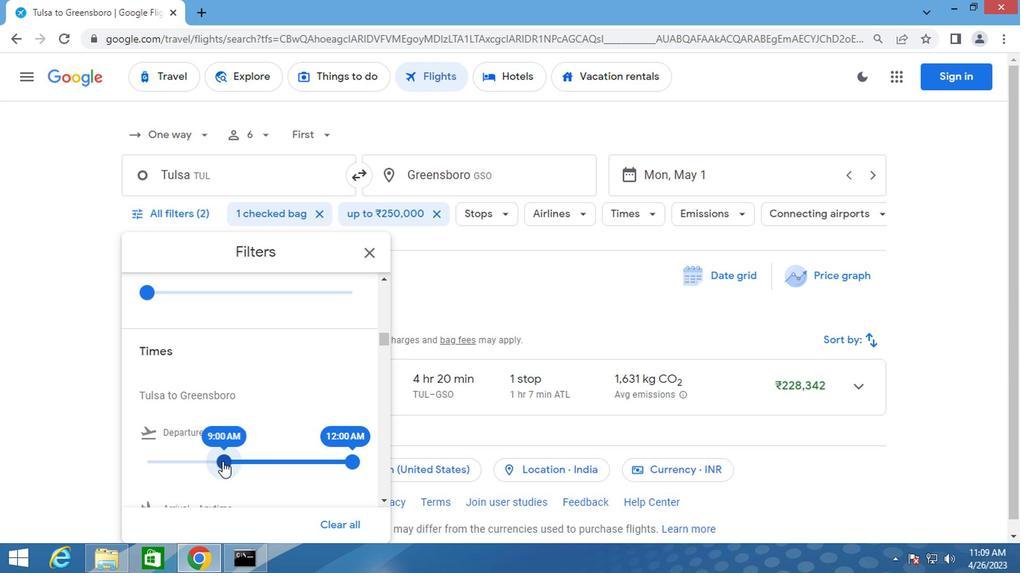 
Action: Mouse moved to (358, 269)
Screenshot: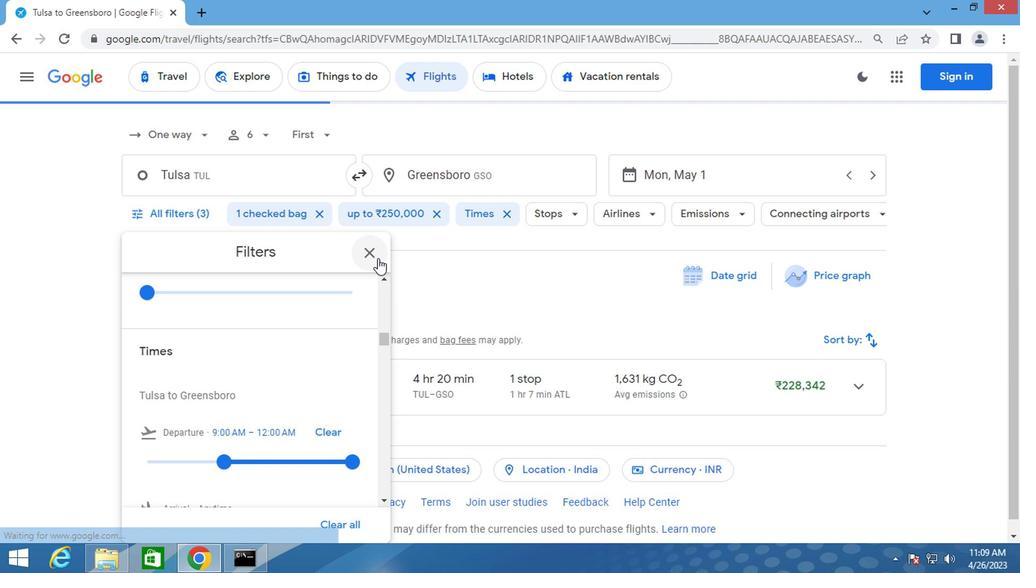
Action: Mouse pressed left at (358, 269)
Screenshot: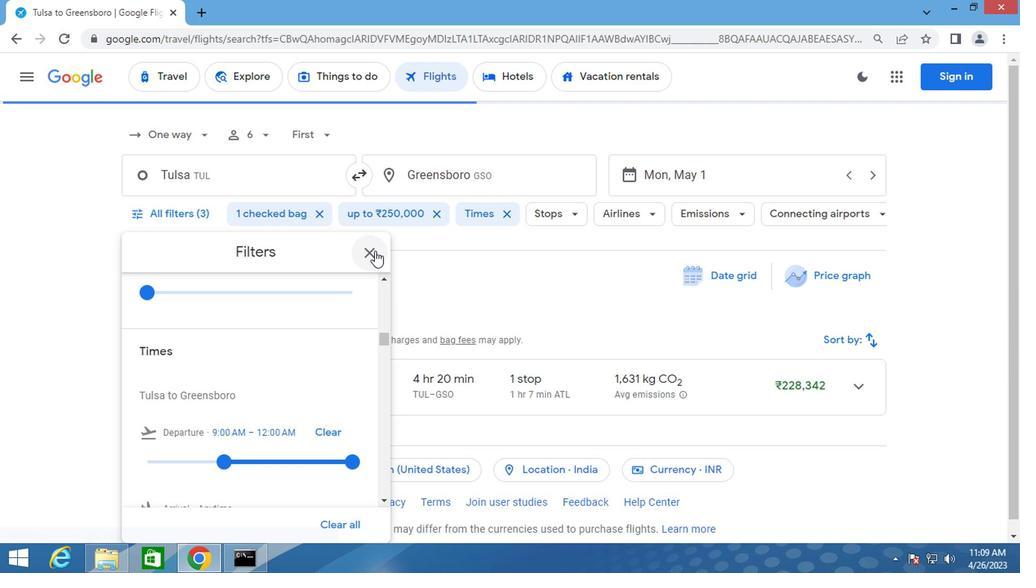 
Action: Key pressed <Key.f8>
Screenshot: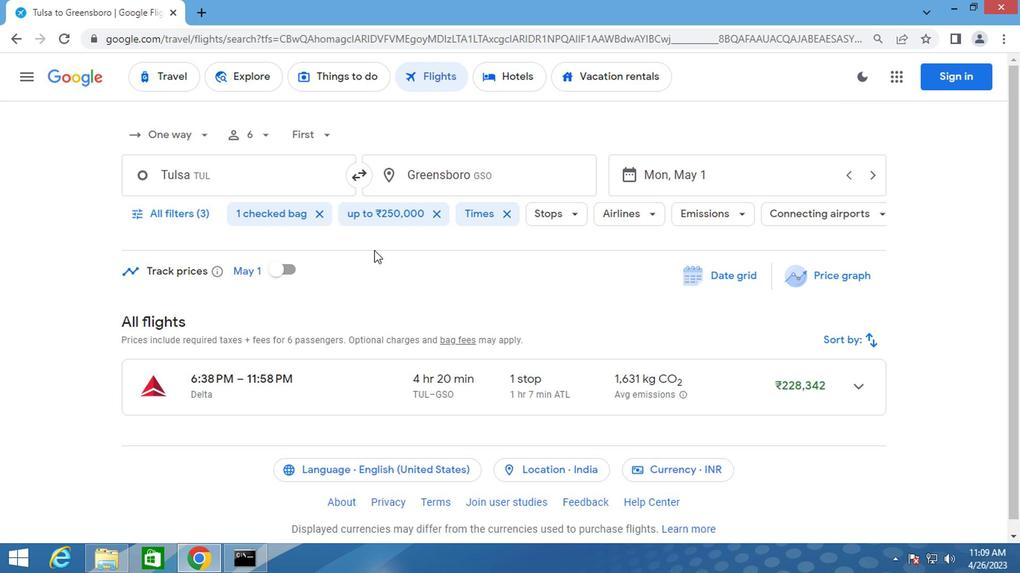 
